 Task: Open a Black Tie Letter Template save the file as 'budget' Remove the following opetions from template: '1.	Type the sender company name_x000D_
2.	Type the sender company address_x000D_
3.	Type the recipient address_x000D_
4.	Type the closing_x000D_
5.	Type the sender title_x000D_
6.	Type the sender company name_x000D_
'Pick the date  '20 May, 2023' and type Salutation  Hello. Add body to the letter "I hope this letter finds you in good health and high spirits. I wanted to express my gratitude for your kind assistance during my recent visit. Your hospitality and warmth made my stay truly memorable. I look forward to returning the favor someday. Take care and stay well.". Insert watermark  'confidential 41'
Action: Mouse moved to (147, 133)
Screenshot: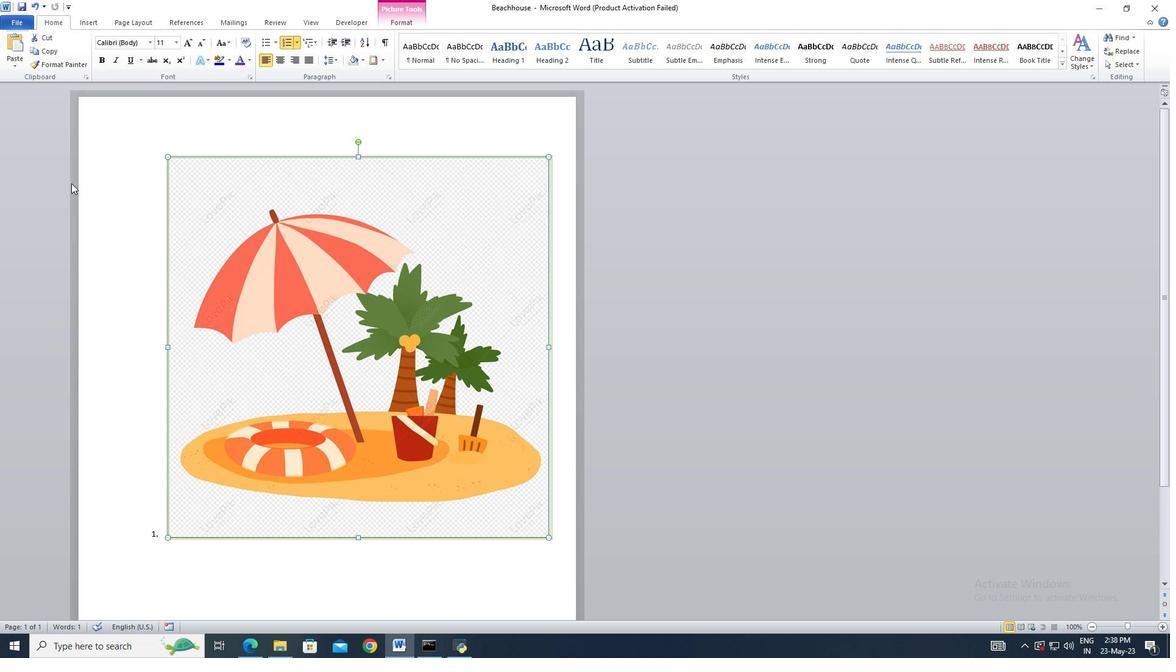 
Action: Mouse pressed left at (147, 133)
Screenshot: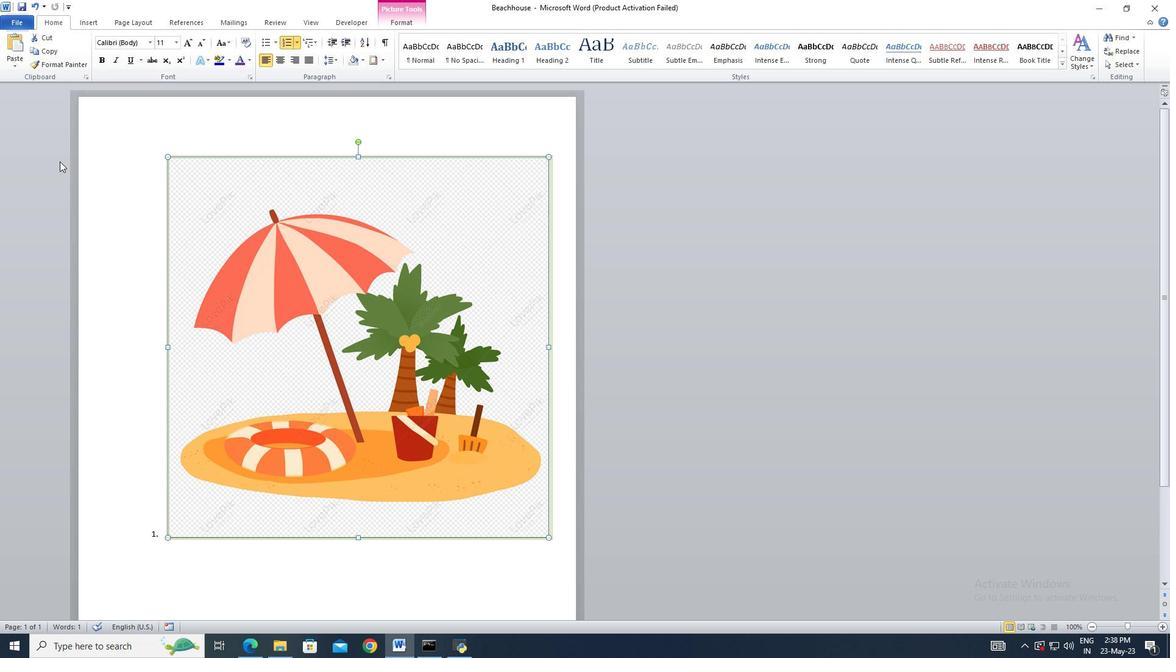 
Action: Mouse moved to (16, 23)
Screenshot: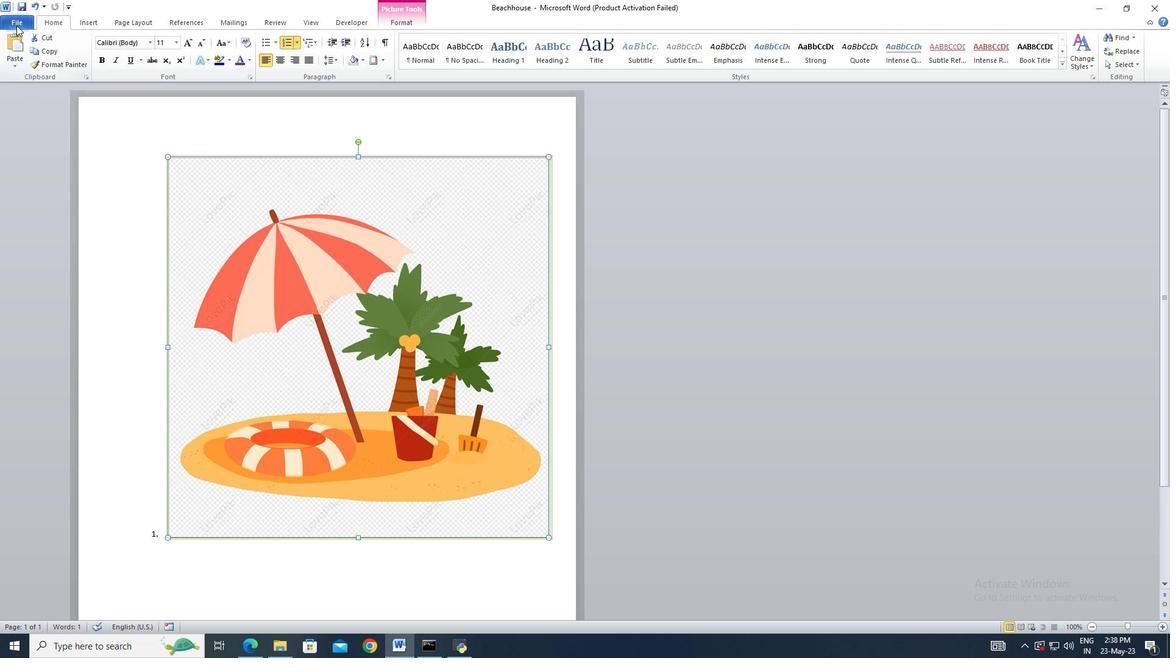 
Action: Mouse pressed left at (16, 23)
Screenshot: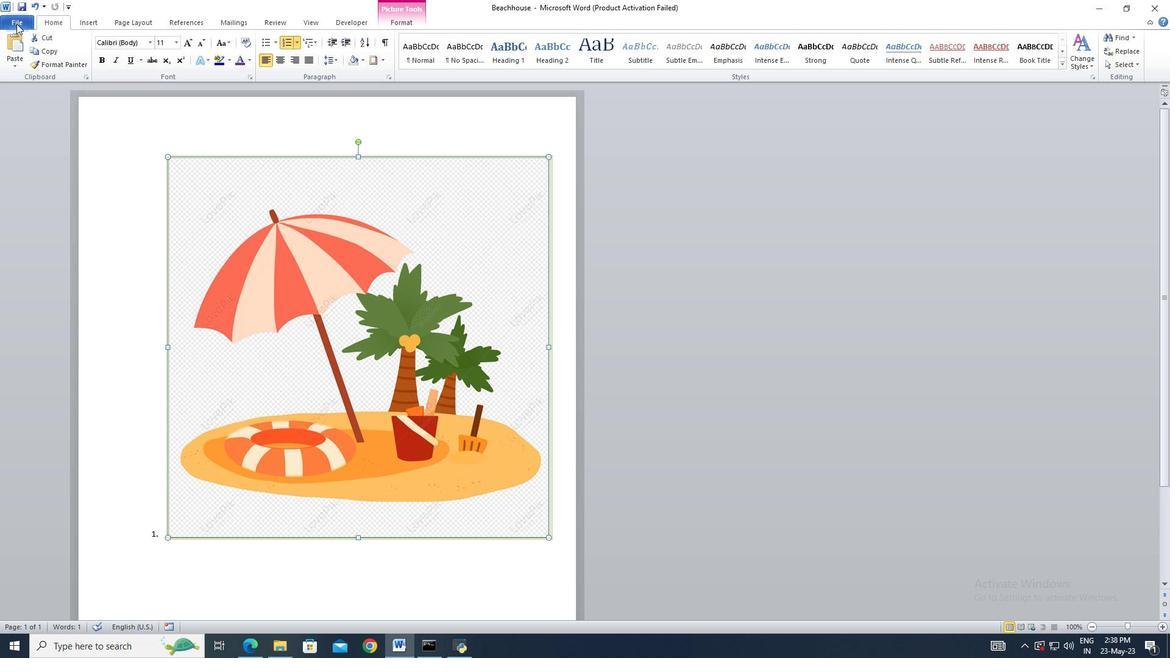 
Action: Mouse moved to (23, 154)
Screenshot: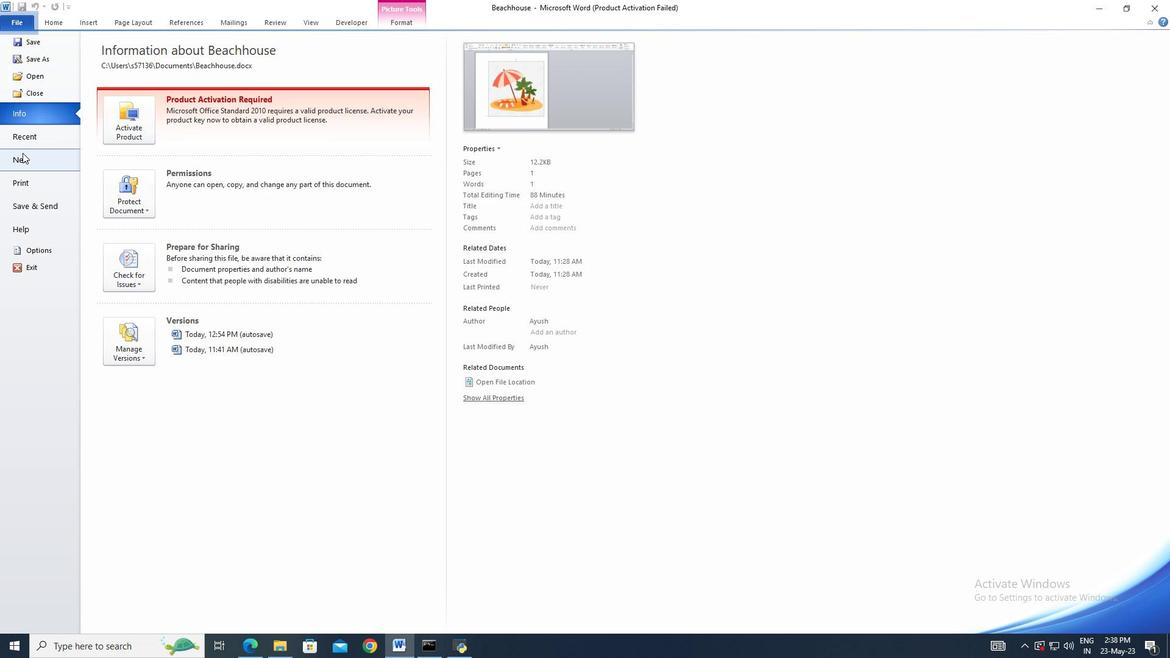 
Action: Mouse pressed left at (23, 154)
Screenshot: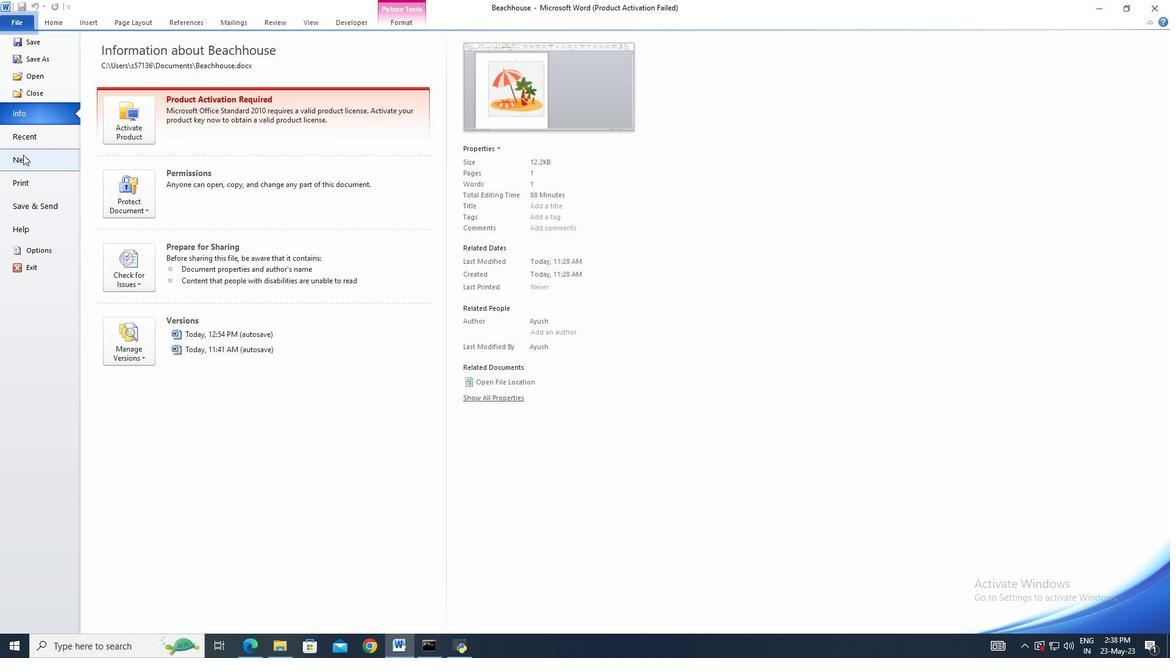 
Action: Mouse moved to (257, 130)
Screenshot: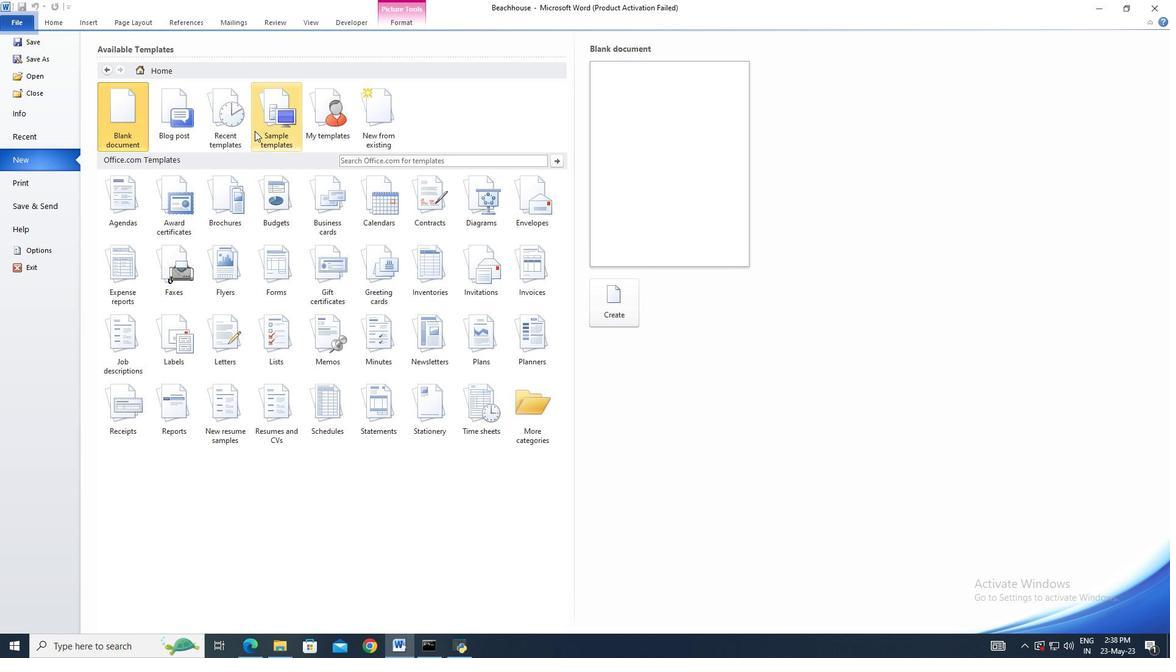 
Action: Mouse pressed left at (257, 130)
Screenshot: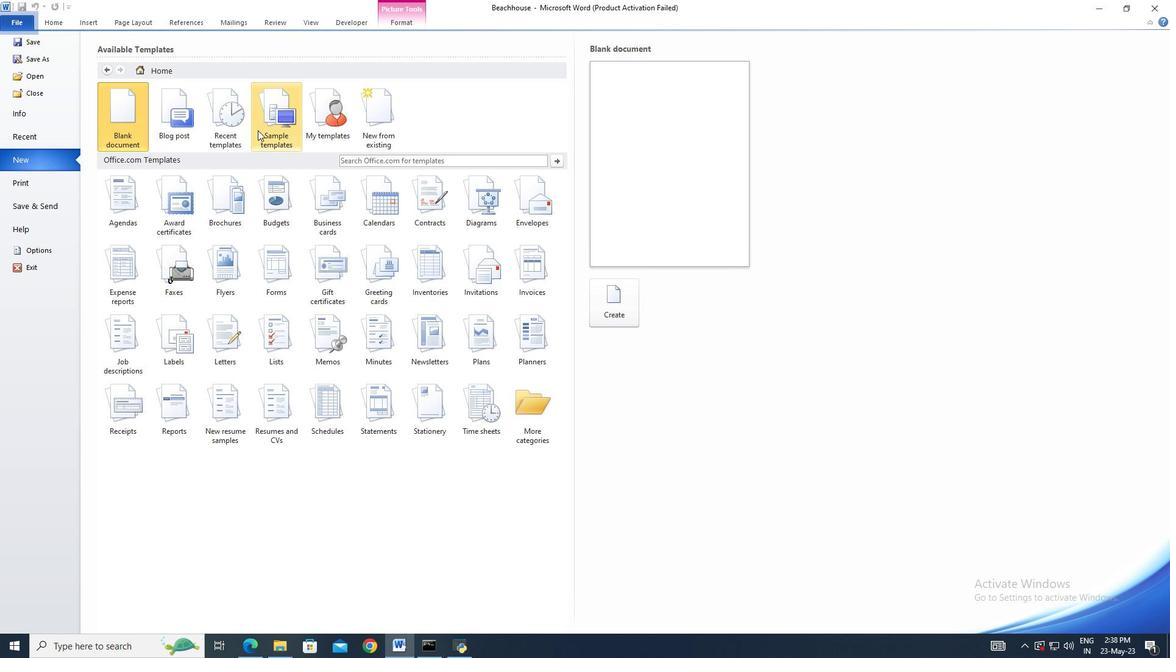 
Action: Mouse moved to (402, 252)
Screenshot: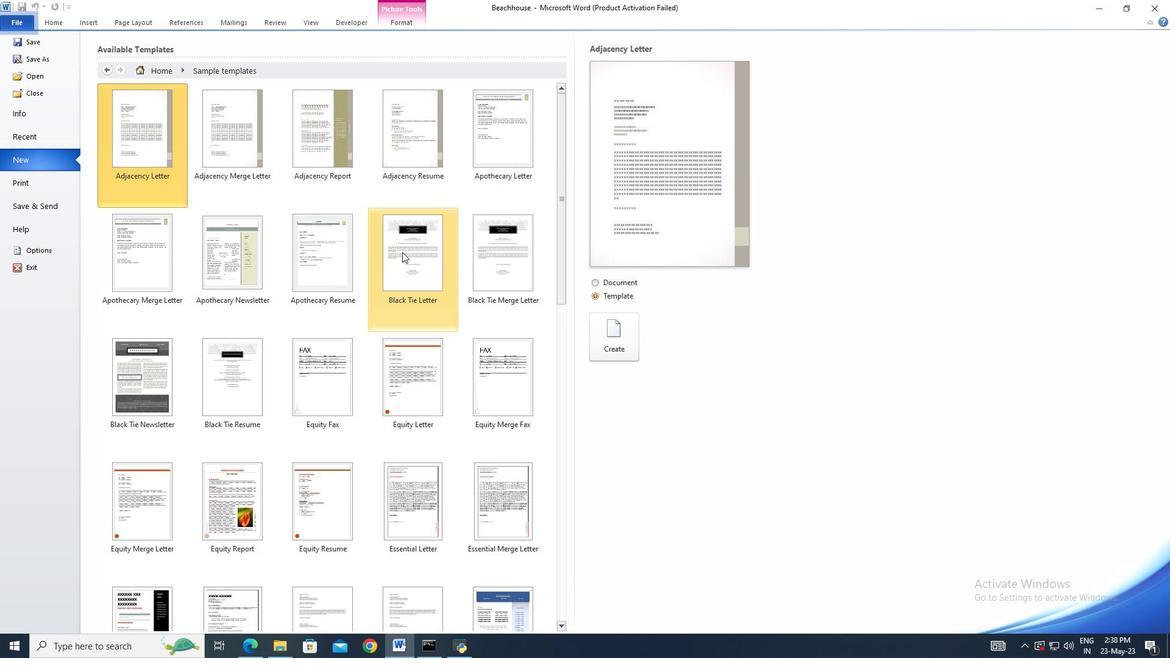 
Action: Mouse pressed left at (402, 252)
Screenshot: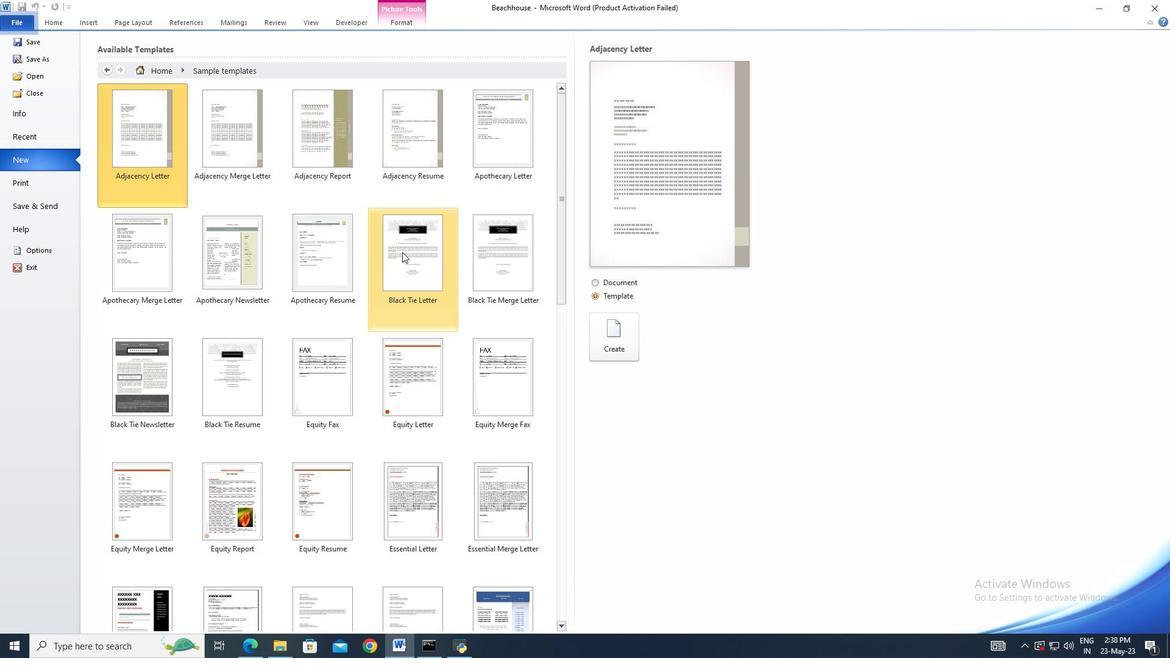 
Action: Mouse moved to (606, 324)
Screenshot: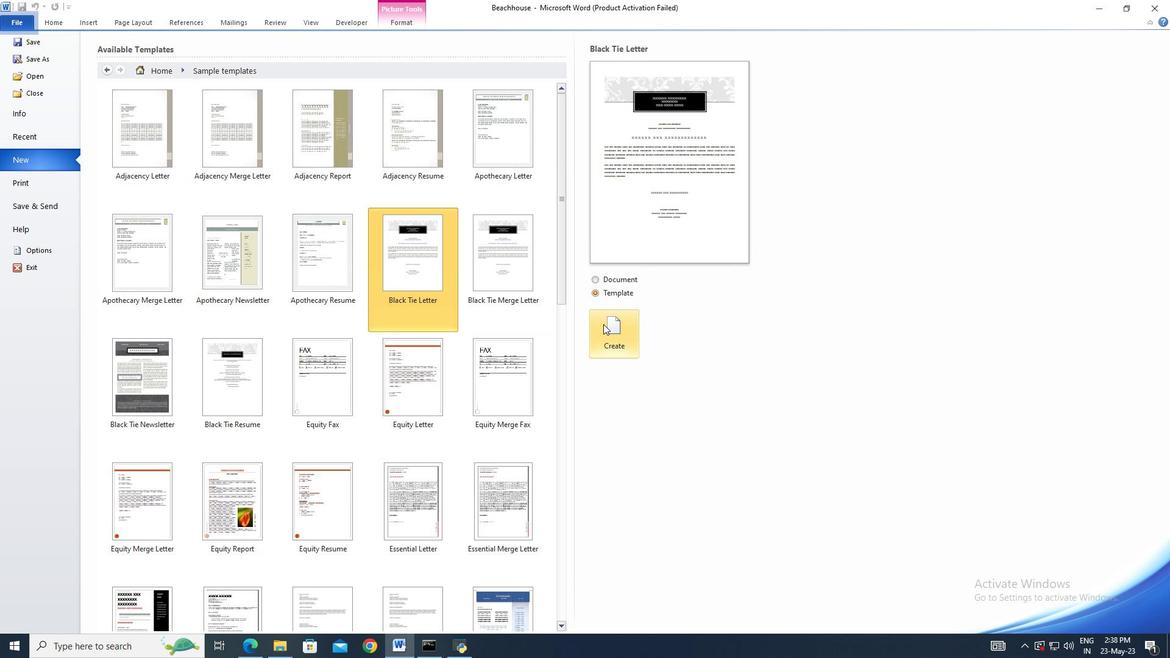 
Action: Mouse pressed left at (606, 324)
Screenshot: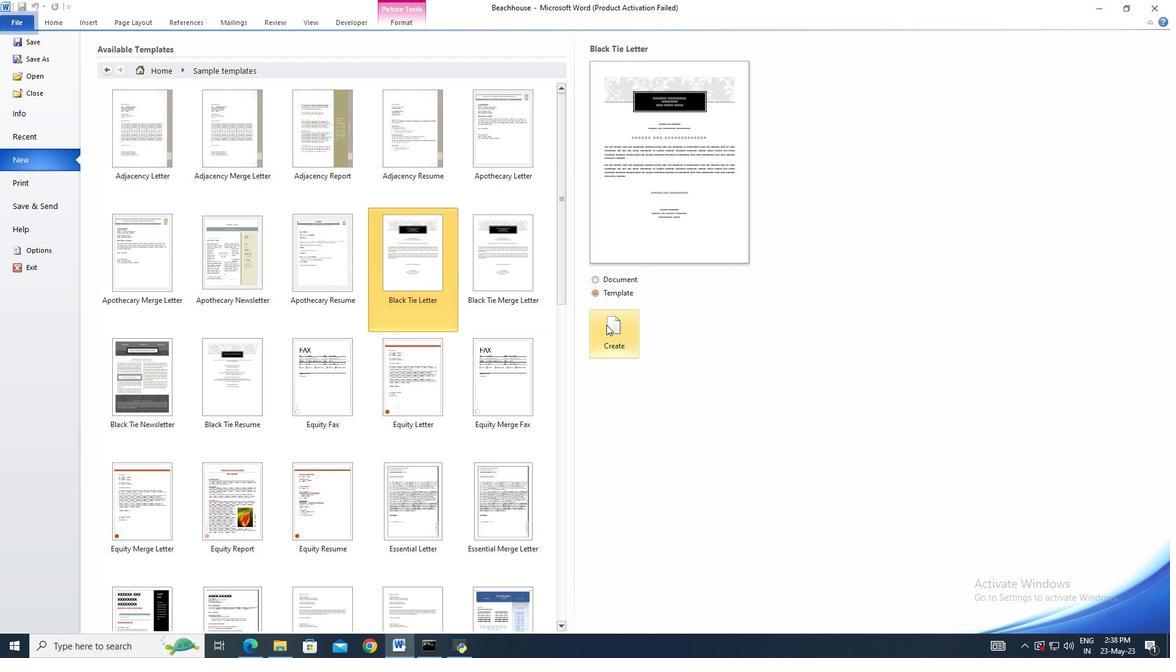 
Action: Mouse moved to (29, 21)
Screenshot: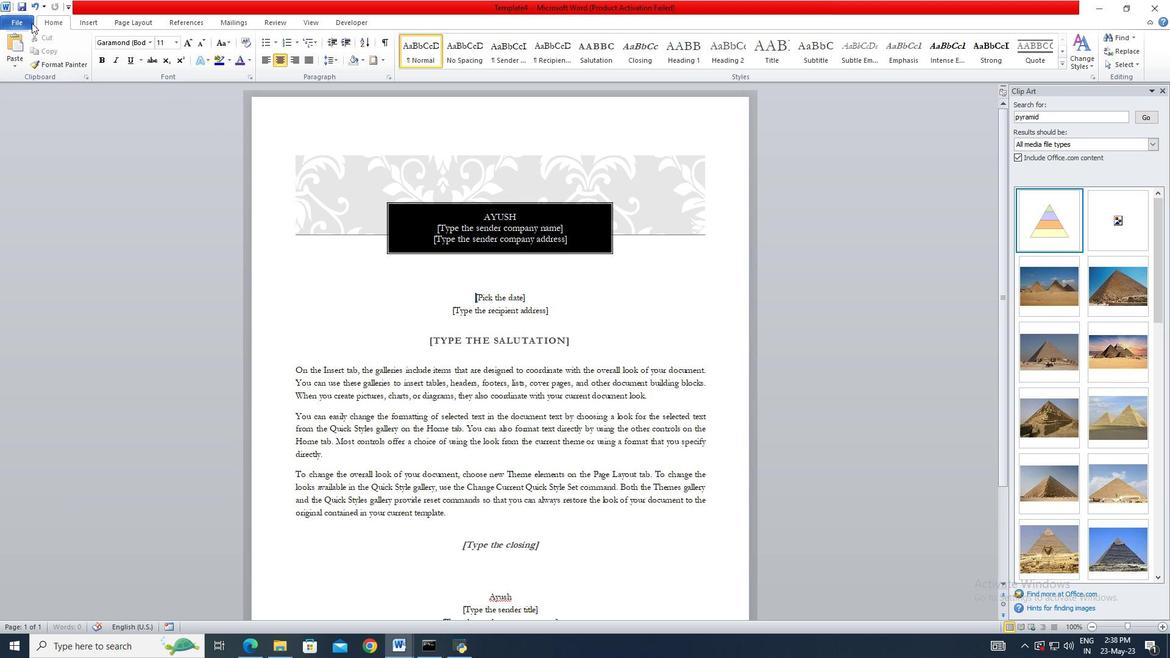 
Action: Mouse pressed left at (29, 21)
Screenshot: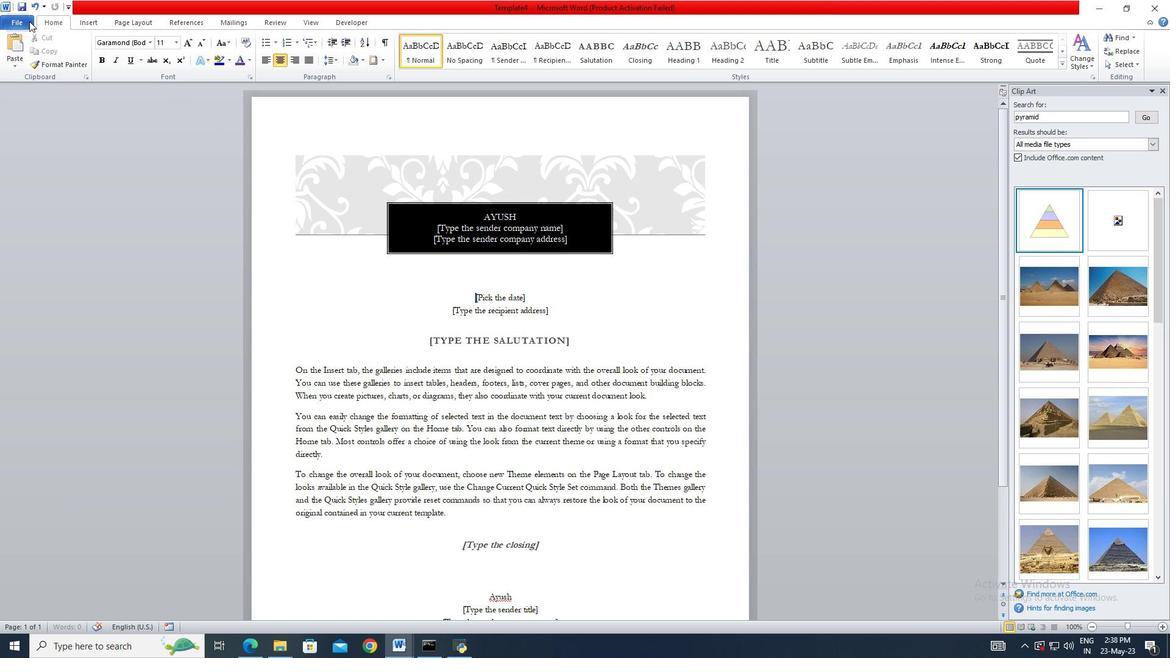 
Action: Mouse moved to (31, 62)
Screenshot: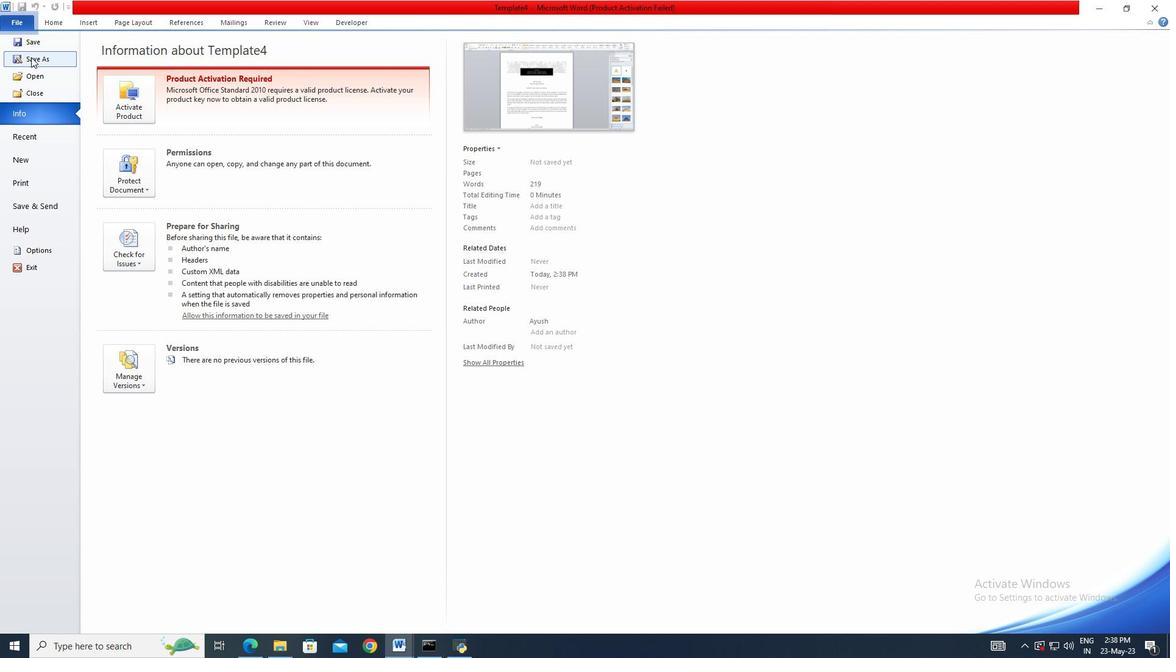 
Action: Mouse pressed left at (31, 62)
Screenshot: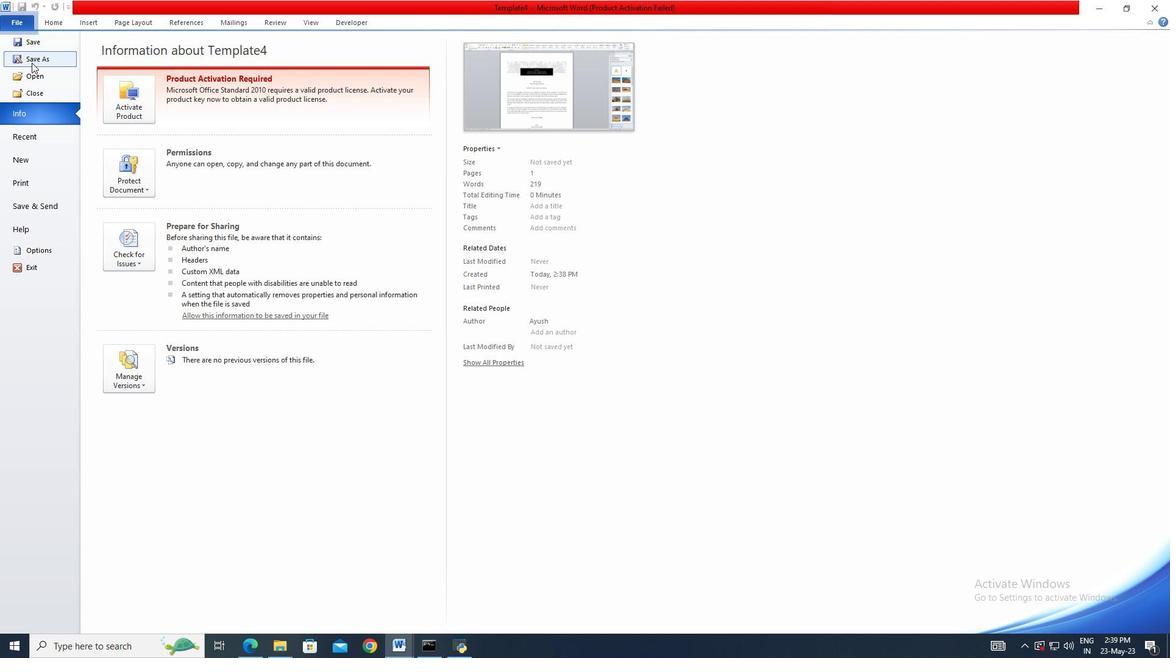 
Action: Key pressed budget
Screenshot: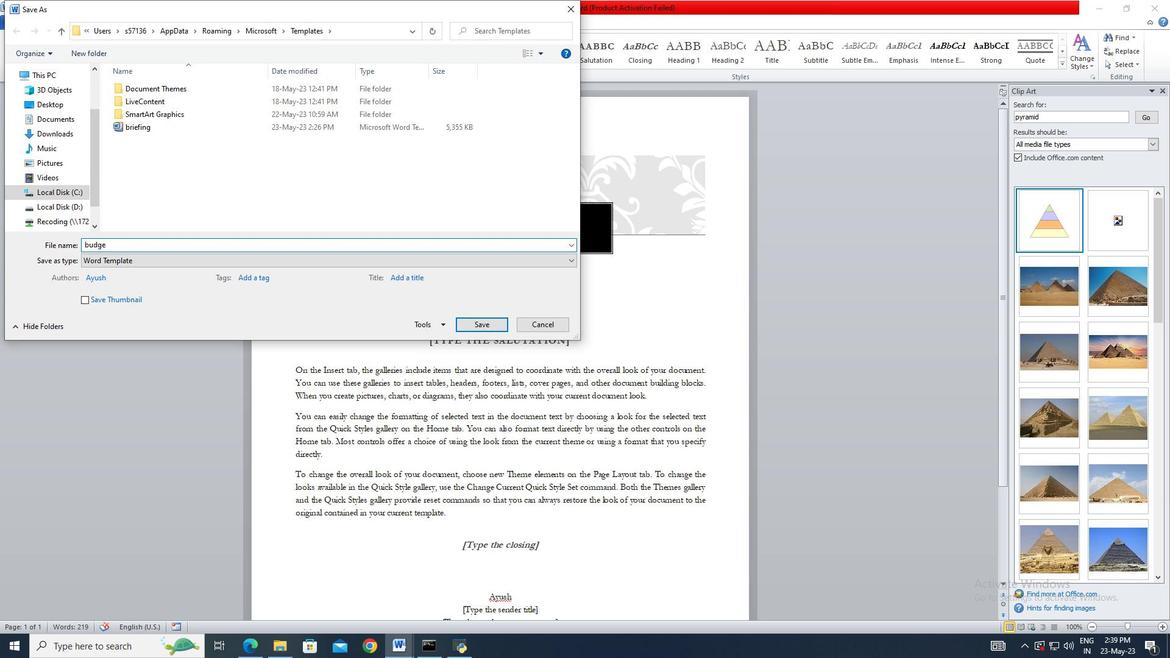 
Action: Mouse moved to (468, 324)
Screenshot: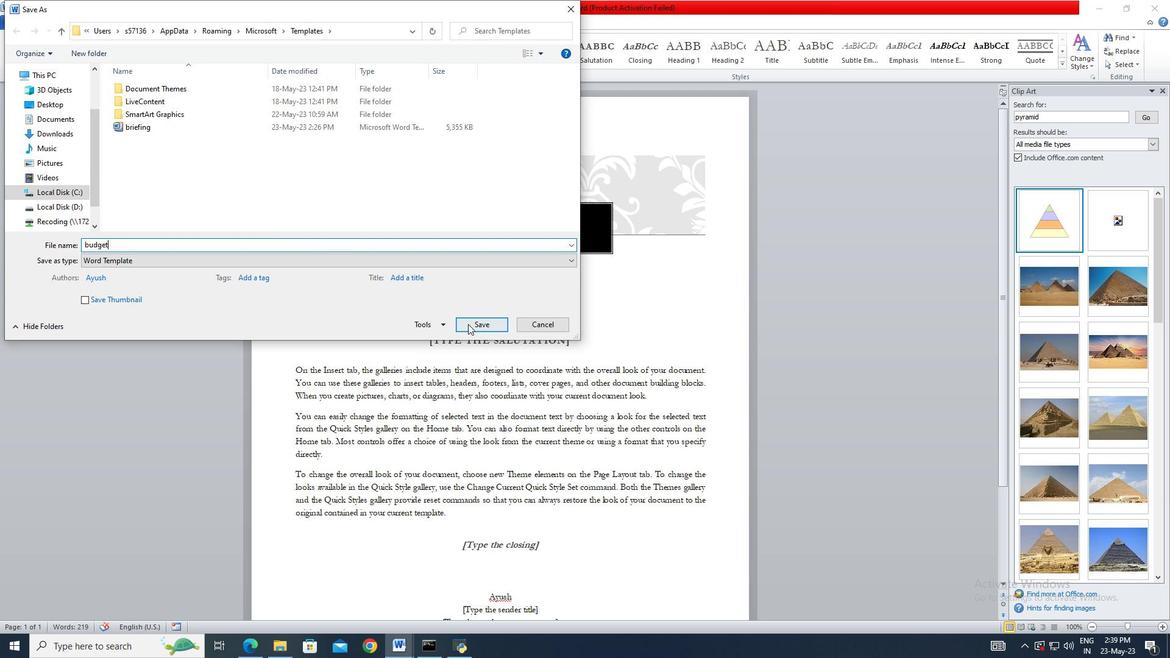 
Action: Mouse pressed left at (468, 324)
Screenshot: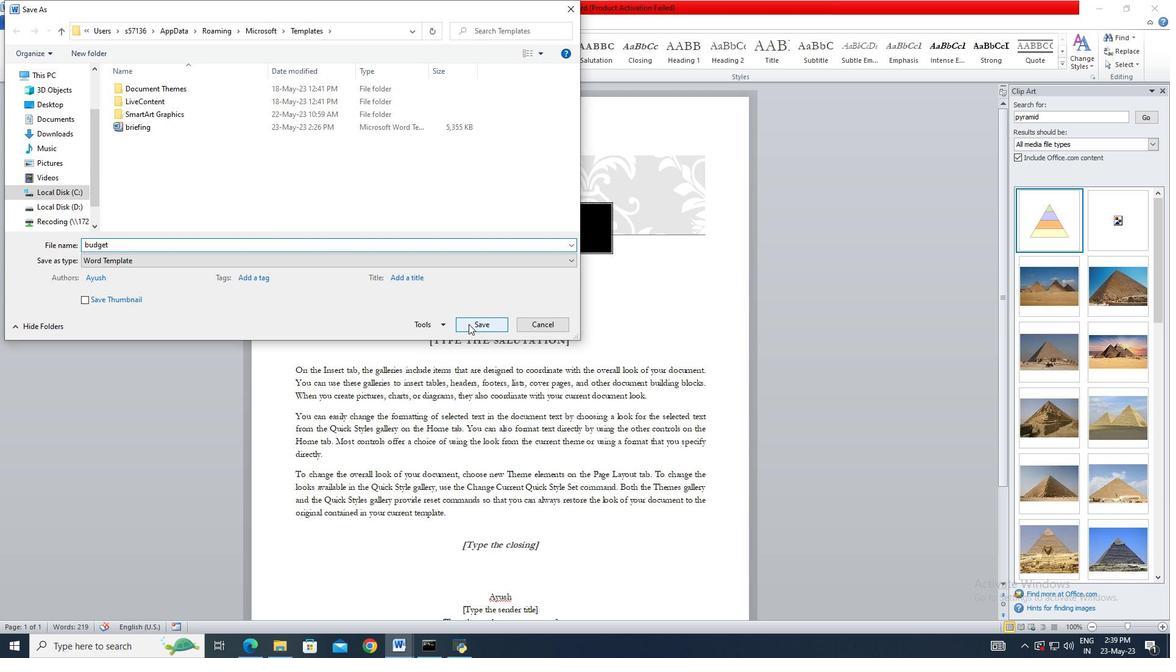 
Action: Mouse moved to (563, 230)
Screenshot: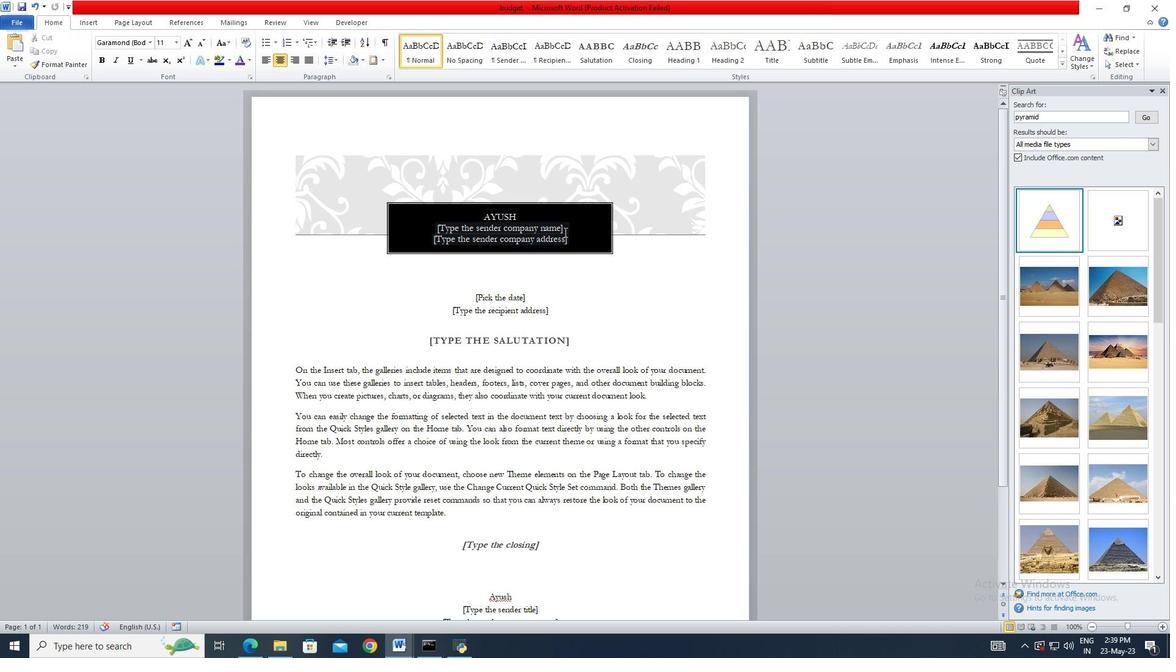 
Action: Mouse pressed left at (563, 230)
Screenshot: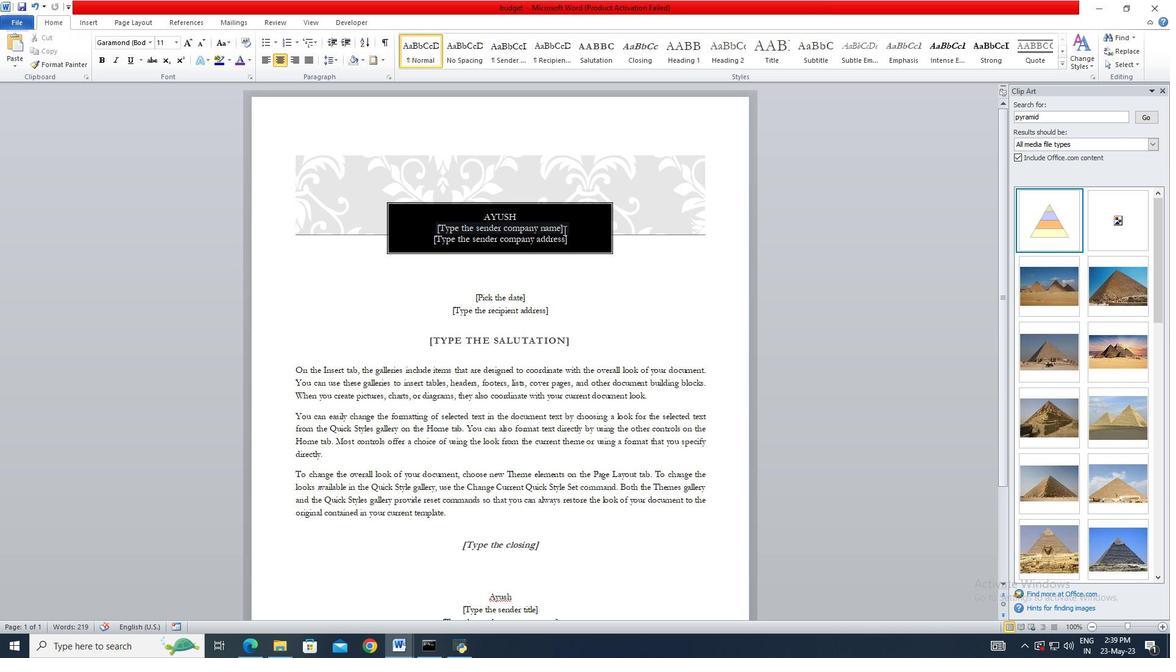 
Action: Key pressed <Key.backspace><Key.delete>
Screenshot: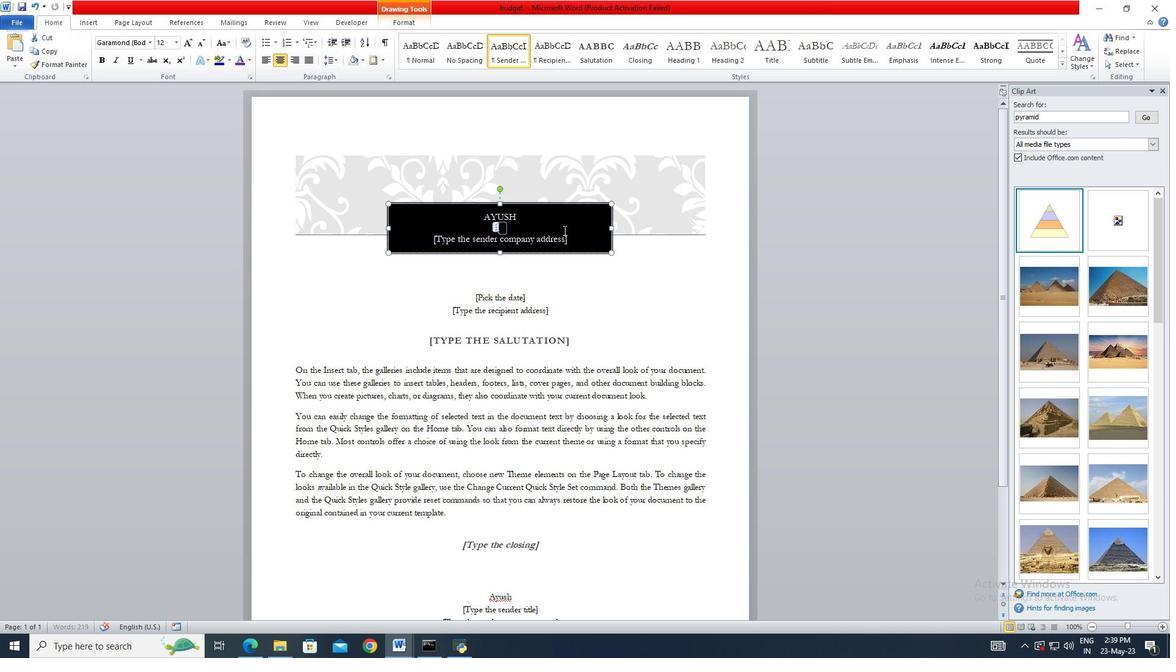 
Action: Mouse moved to (571, 235)
Screenshot: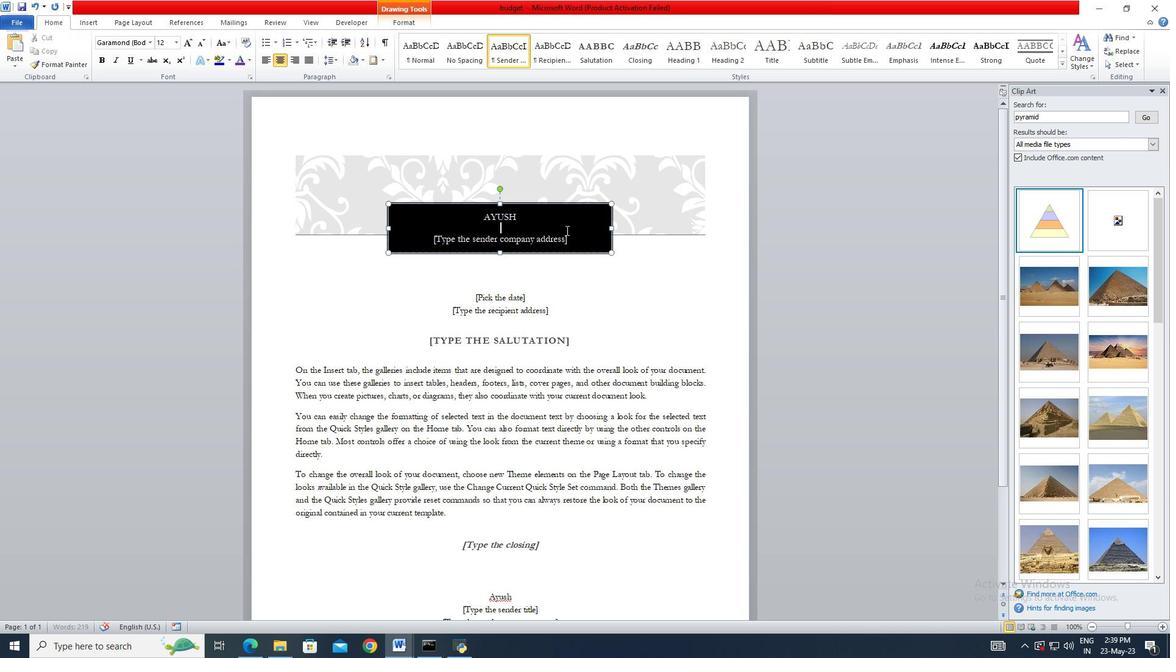 
Action: Mouse pressed left at (571, 235)
Screenshot: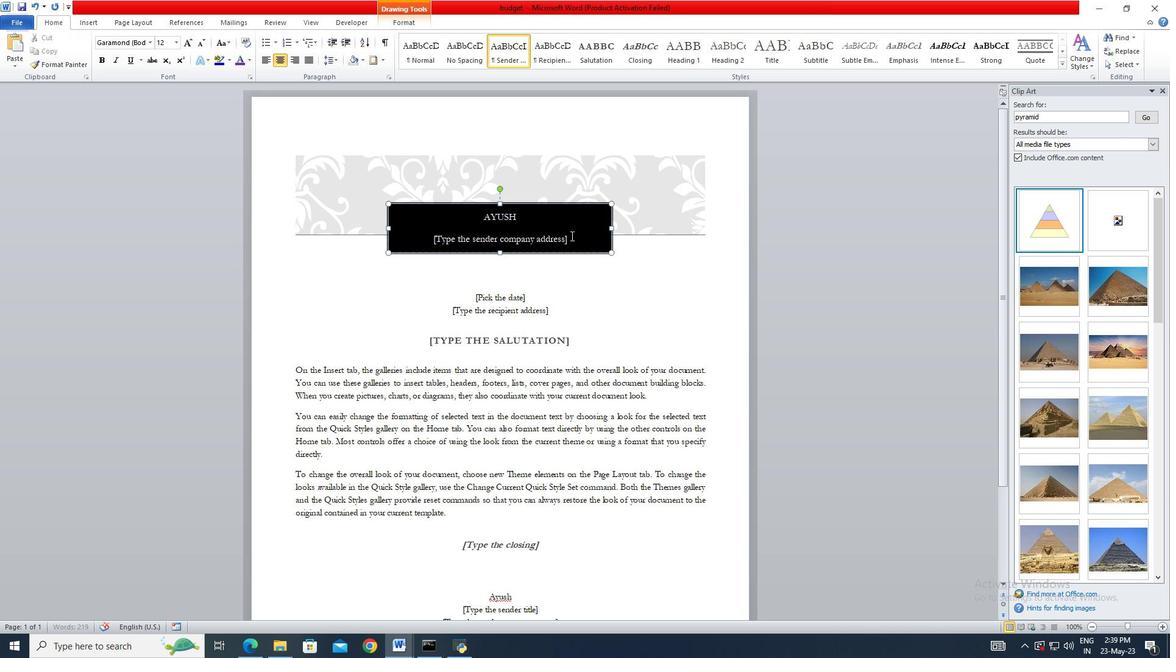 
Action: Mouse moved to (566, 236)
Screenshot: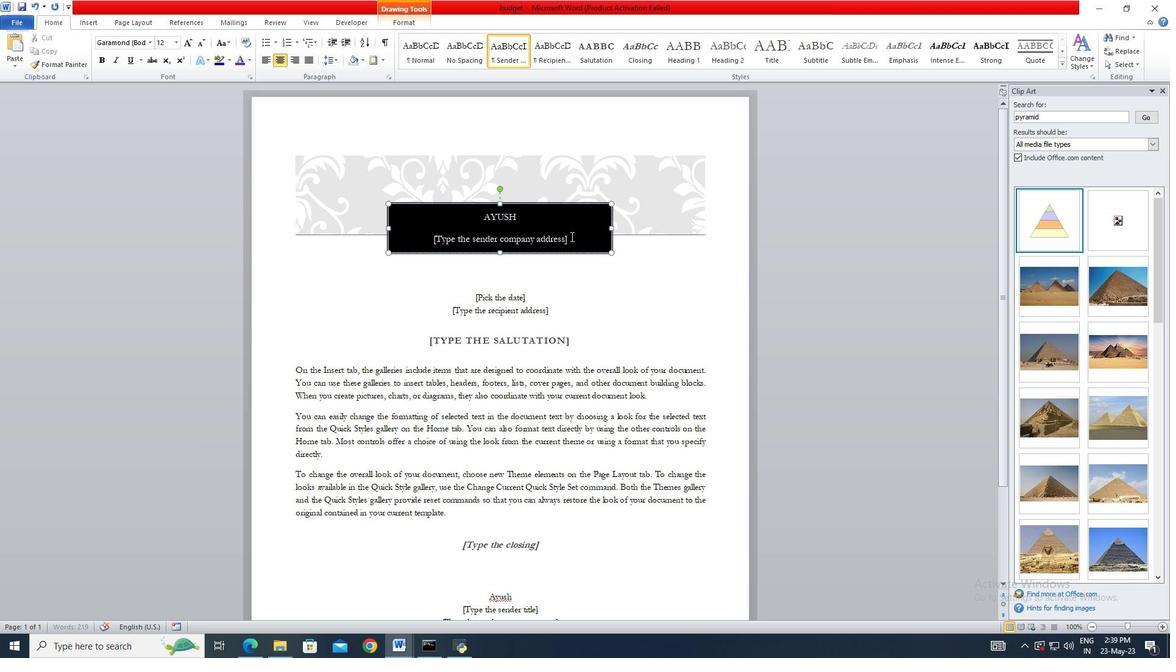 
Action: Mouse pressed left at (566, 236)
Screenshot: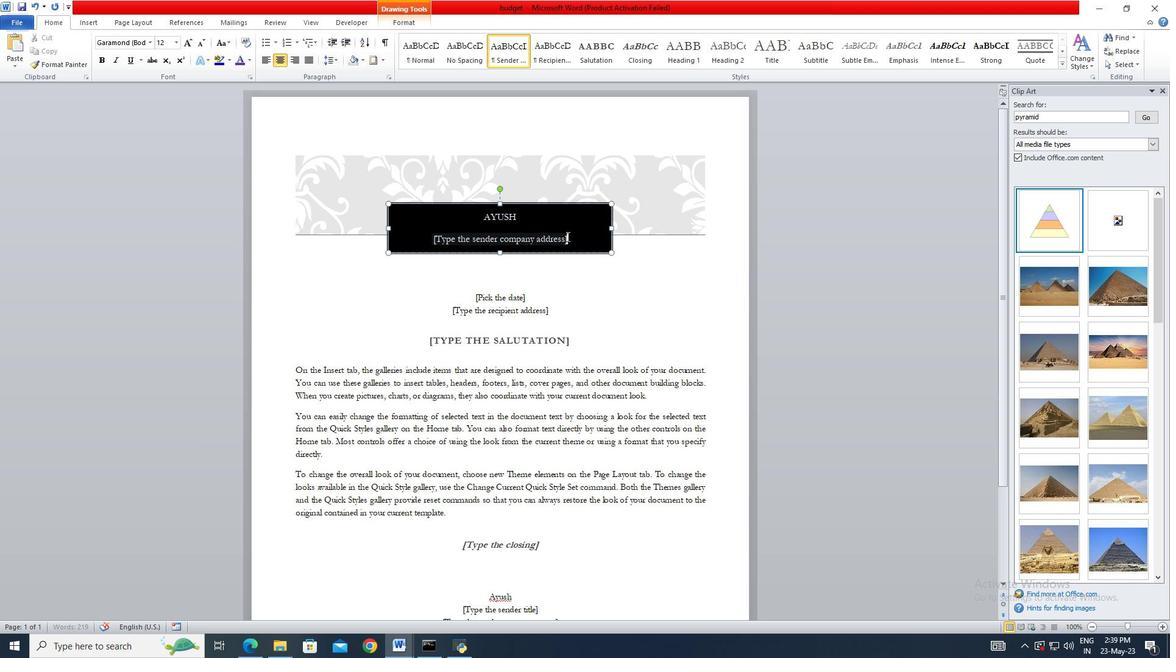 
Action: Mouse moved to (564, 237)
Screenshot: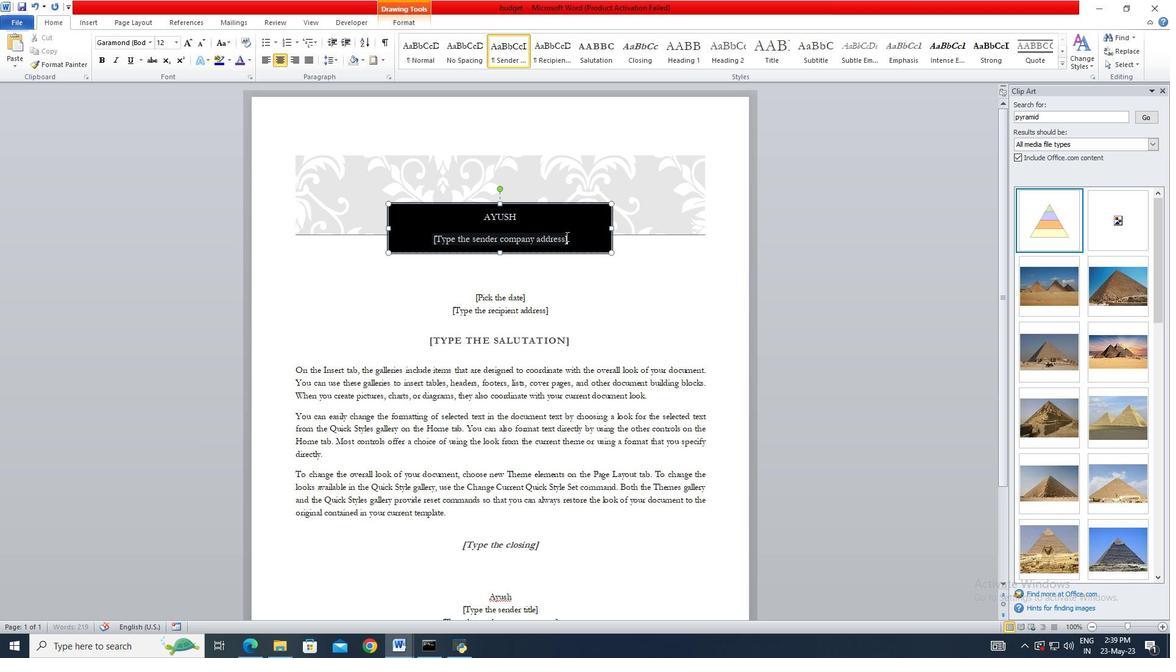 
Action: Mouse pressed left at (564, 237)
Screenshot: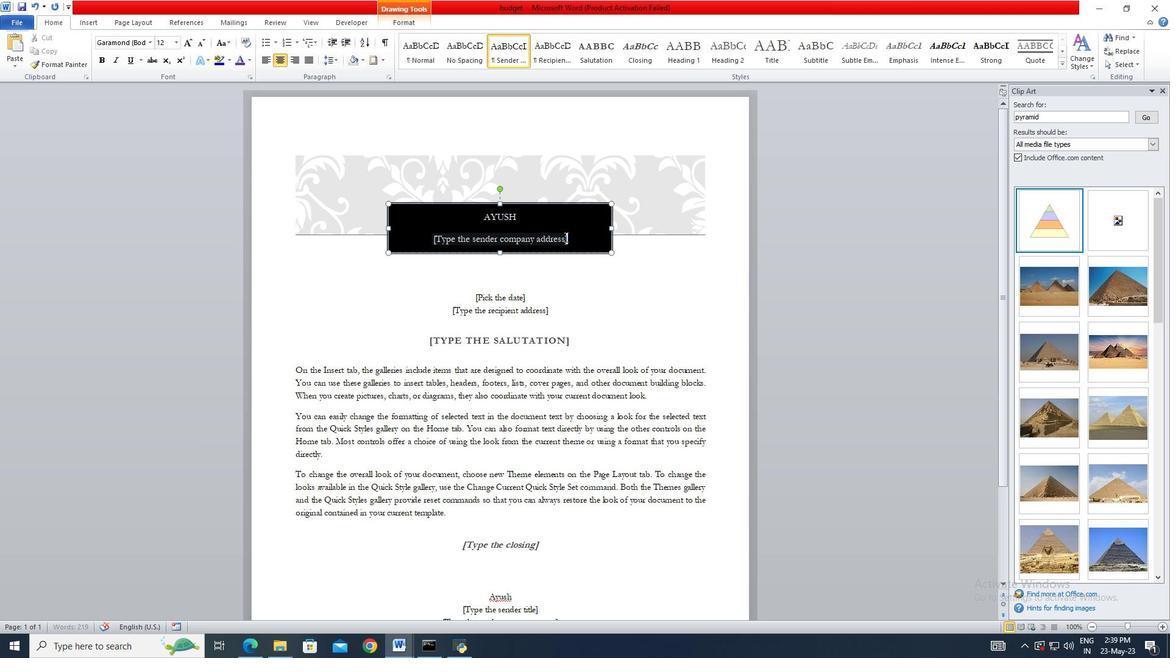 
Action: Key pressed <Key.delete>
Screenshot: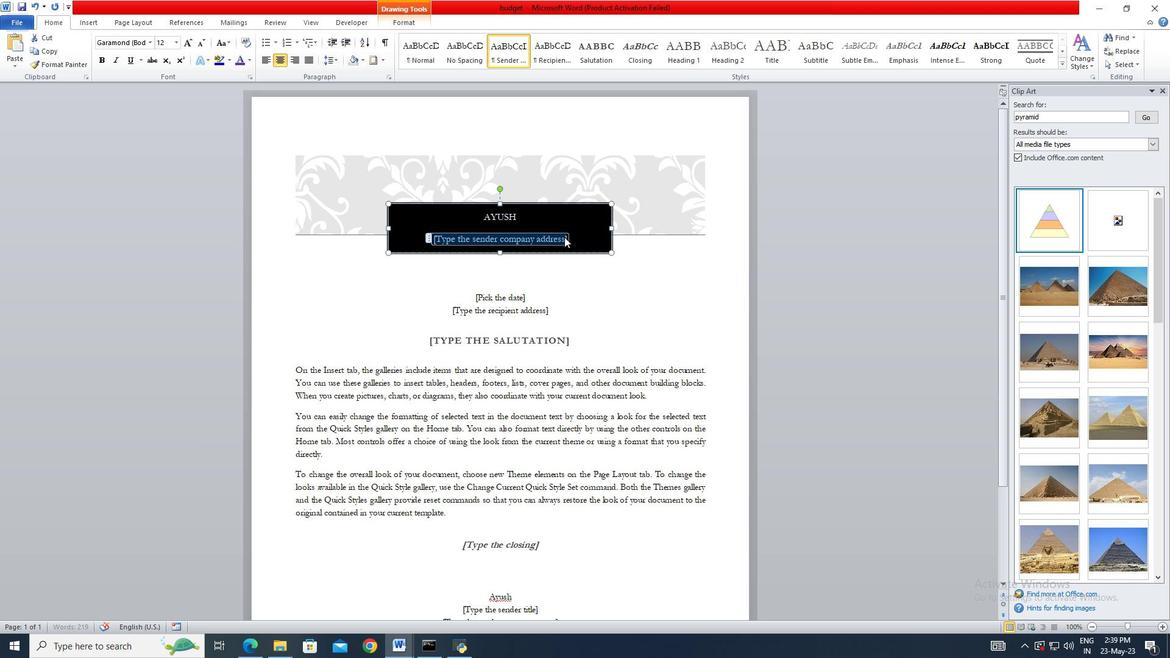
Action: Mouse moved to (567, 309)
Screenshot: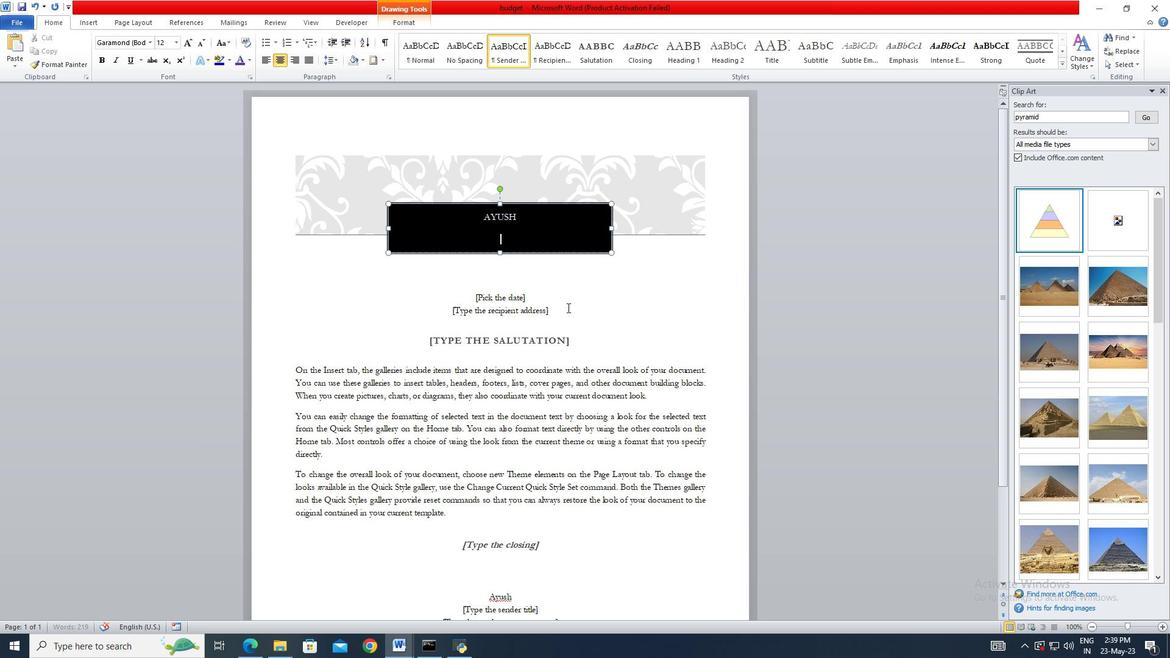 
Action: Mouse pressed left at (567, 309)
Screenshot: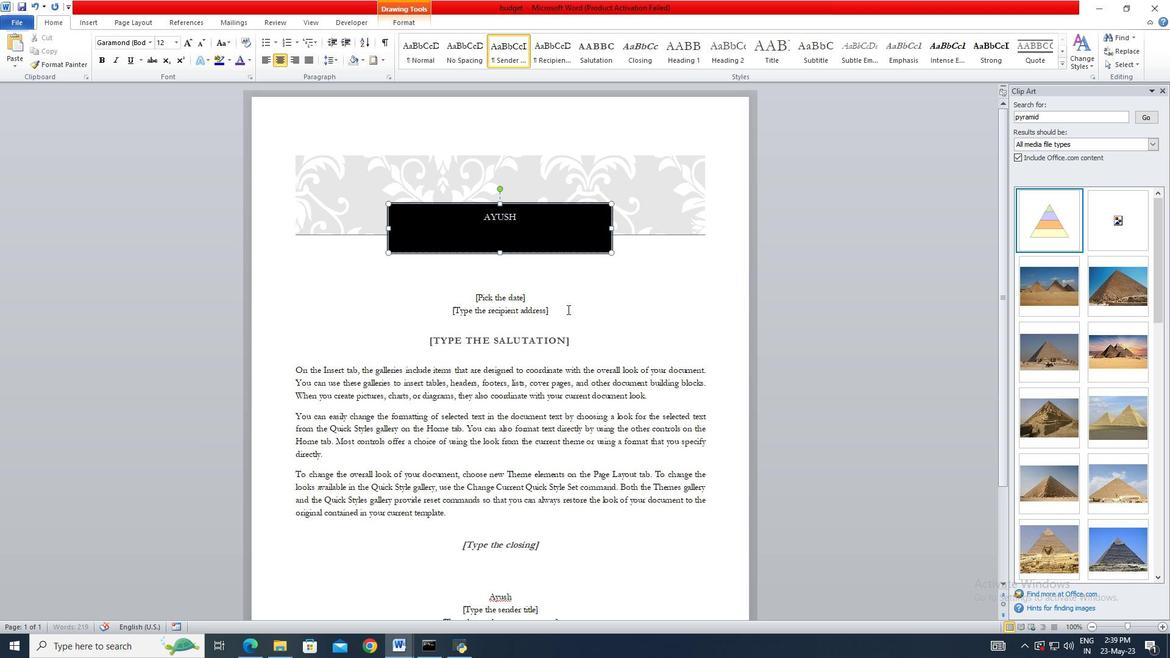 
Action: Mouse moved to (540, 310)
Screenshot: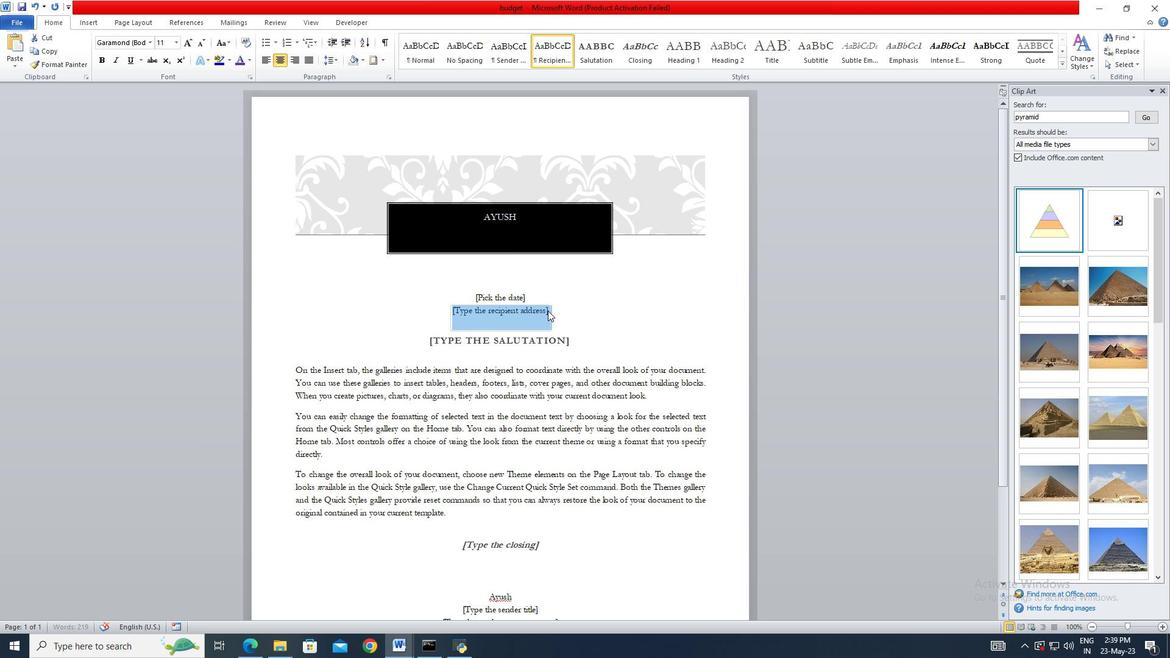 
Action: Mouse pressed left at (540, 310)
Screenshot: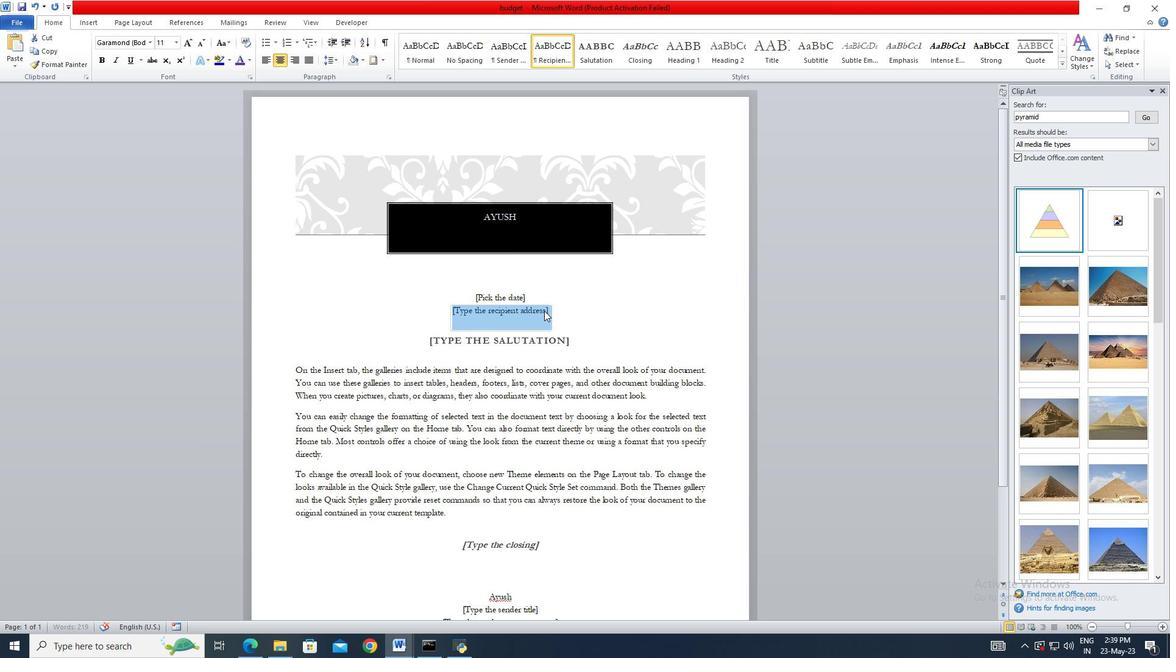 
Action: Key pressed <Key.delete>
Screenshot: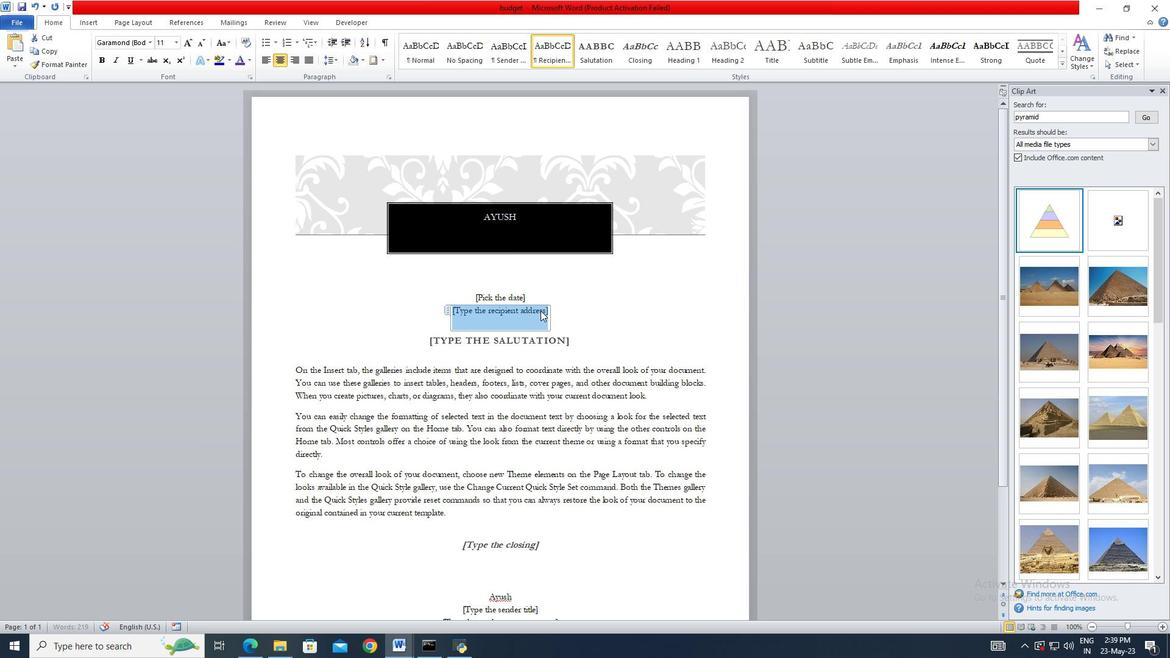 
Action: Mouse moved to (539, 382)
Screenshot: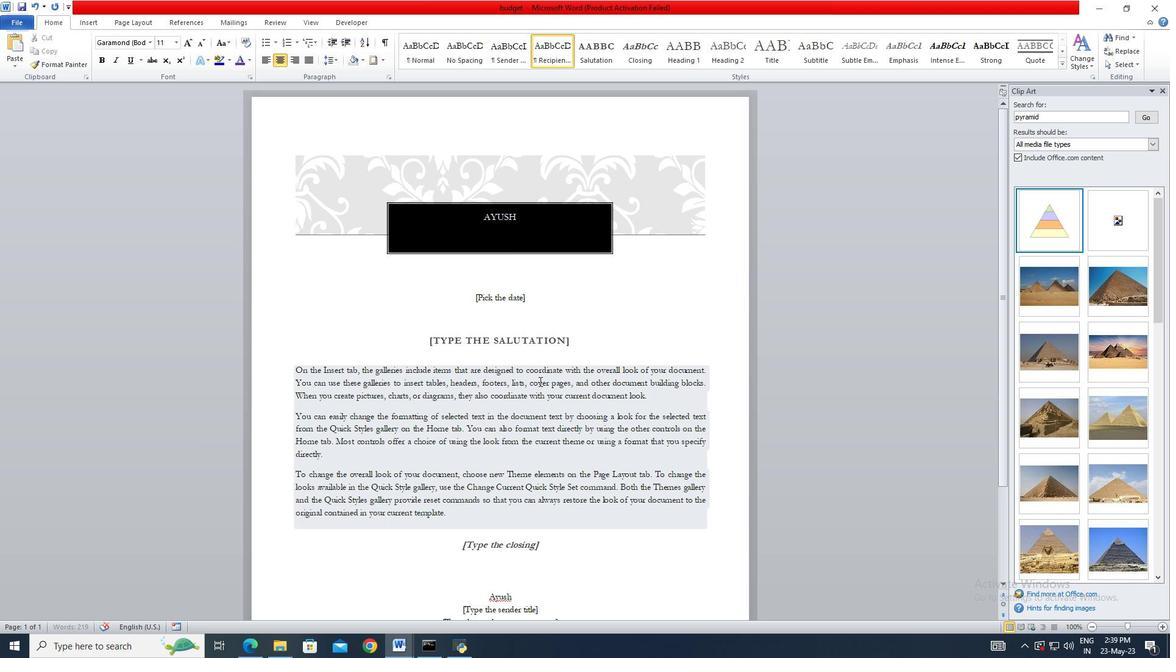 
Action: Mouse scrolled (539, 382) with delta (0, 0)
Screenshot: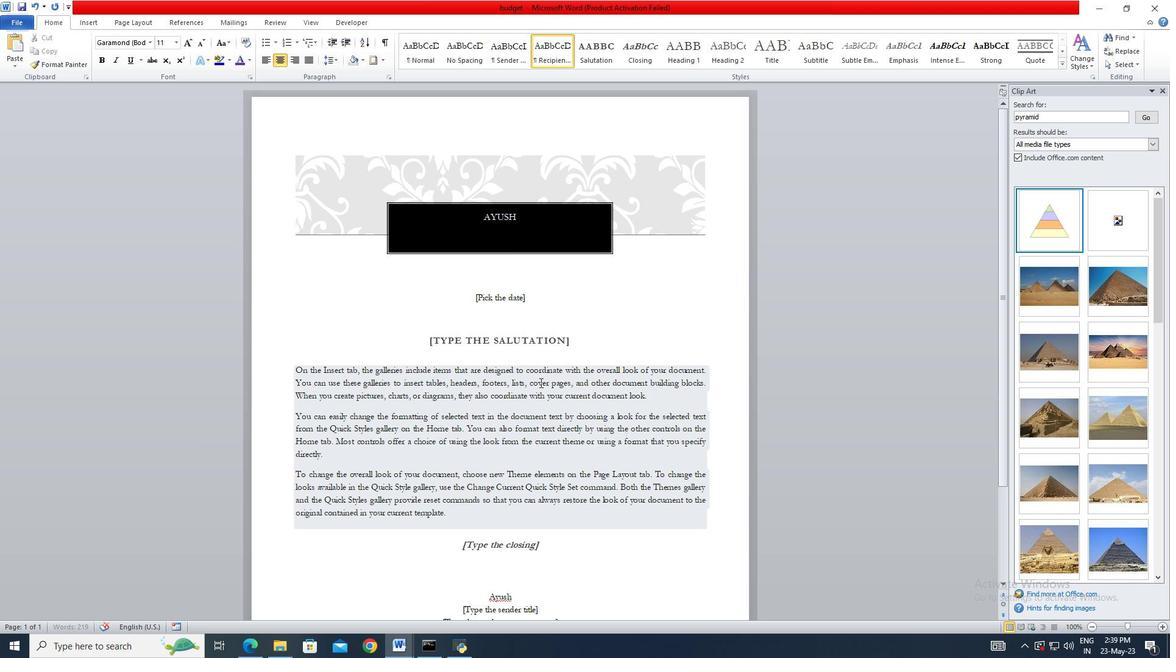 
Action: Mouse scrolled (539, 382) with delta (0, 0)
Screenshot: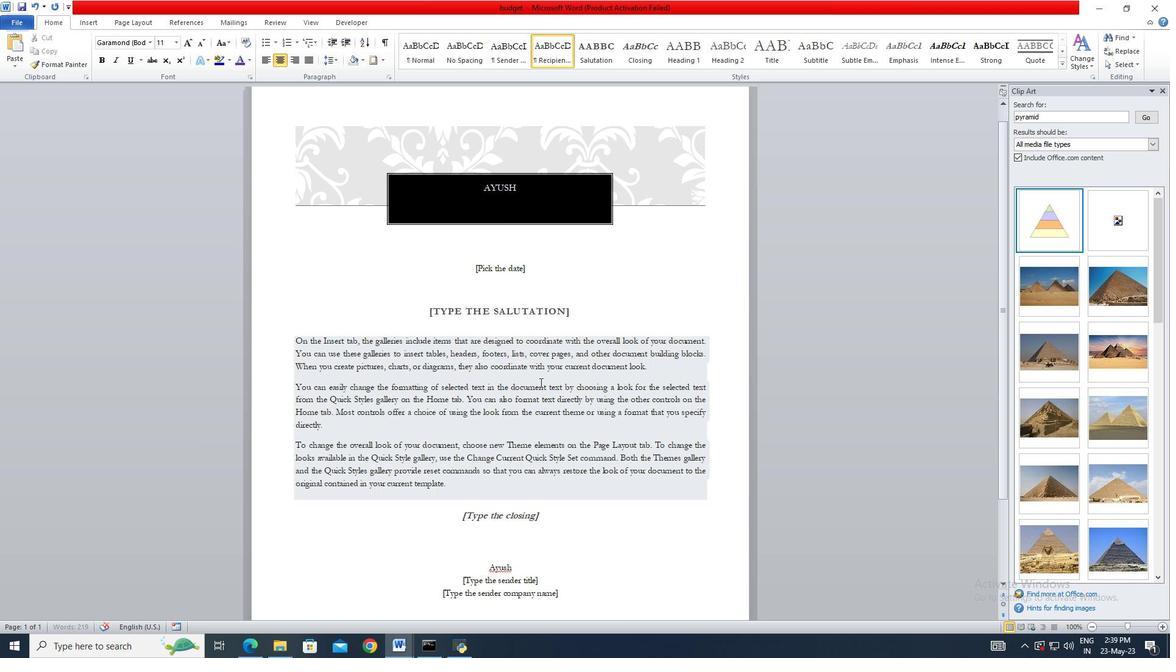 
Action: Mouse moved to (536, 482)
Screenshot: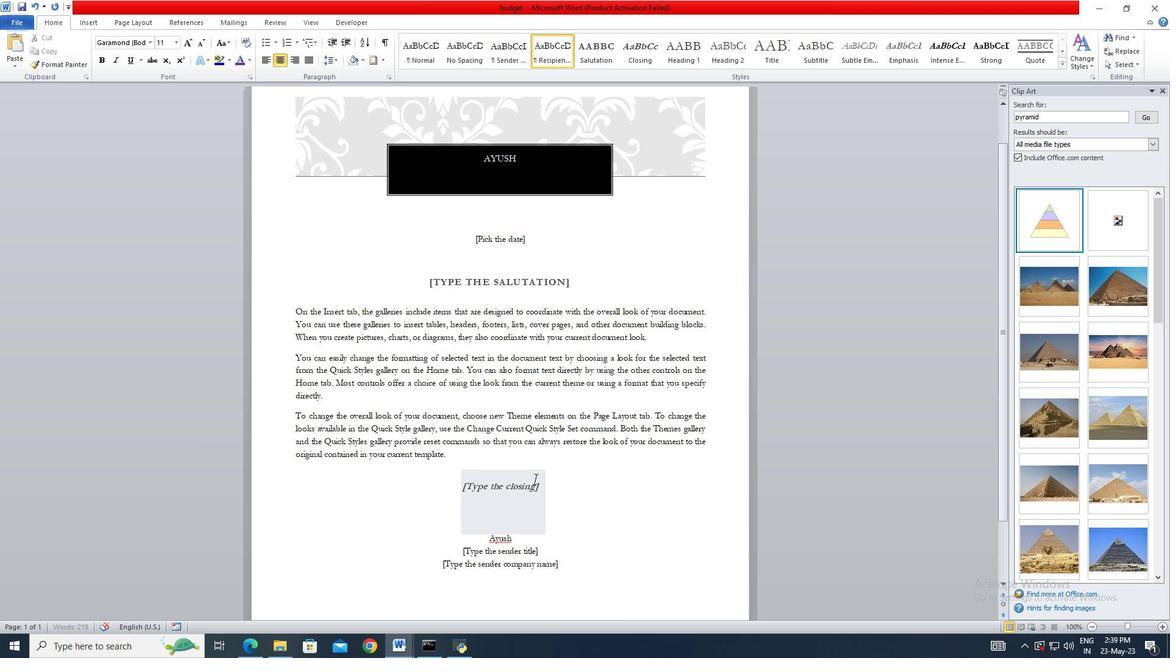 
Action: Mouse pressed left at (536, 482)
Screenshot: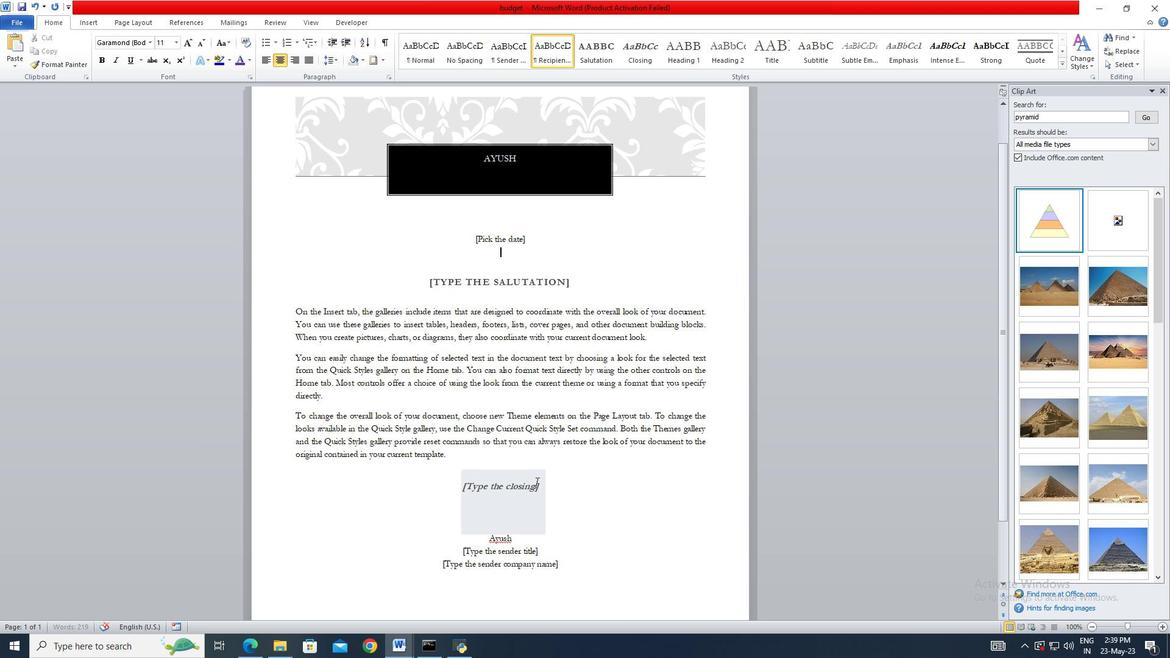 
Action: Mouse moved to (536, 482)
Screenshot: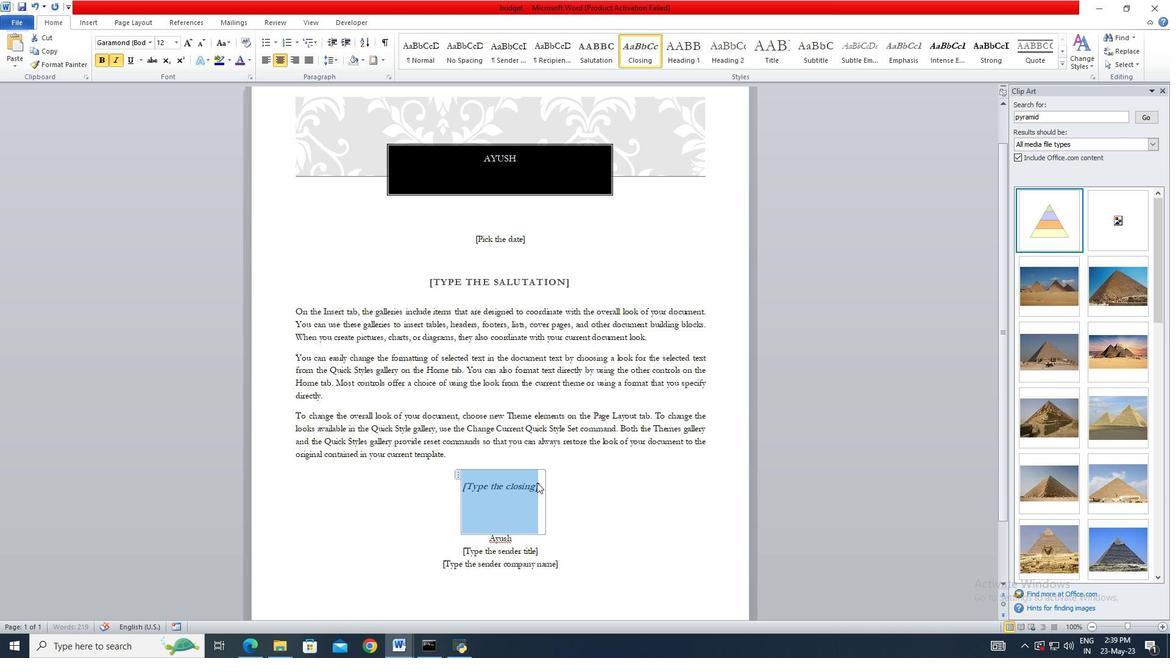 
Action: Key pressed <Key.delete>
Screenshot: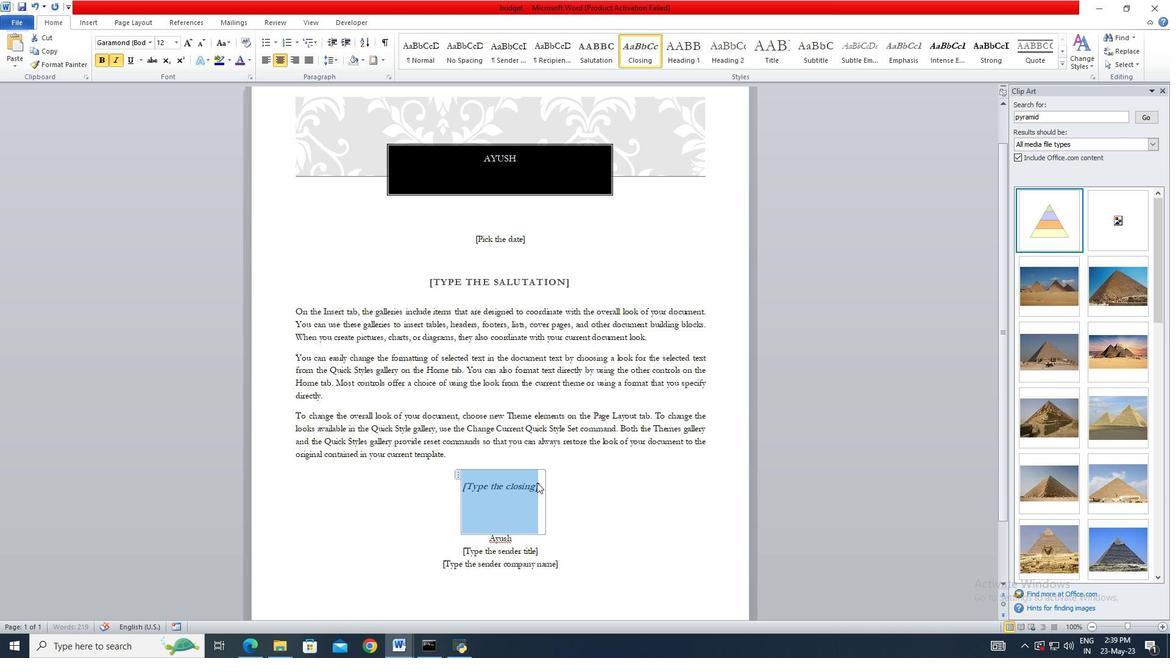 
Action: Mouse moved to (536, 554)
Screenshot: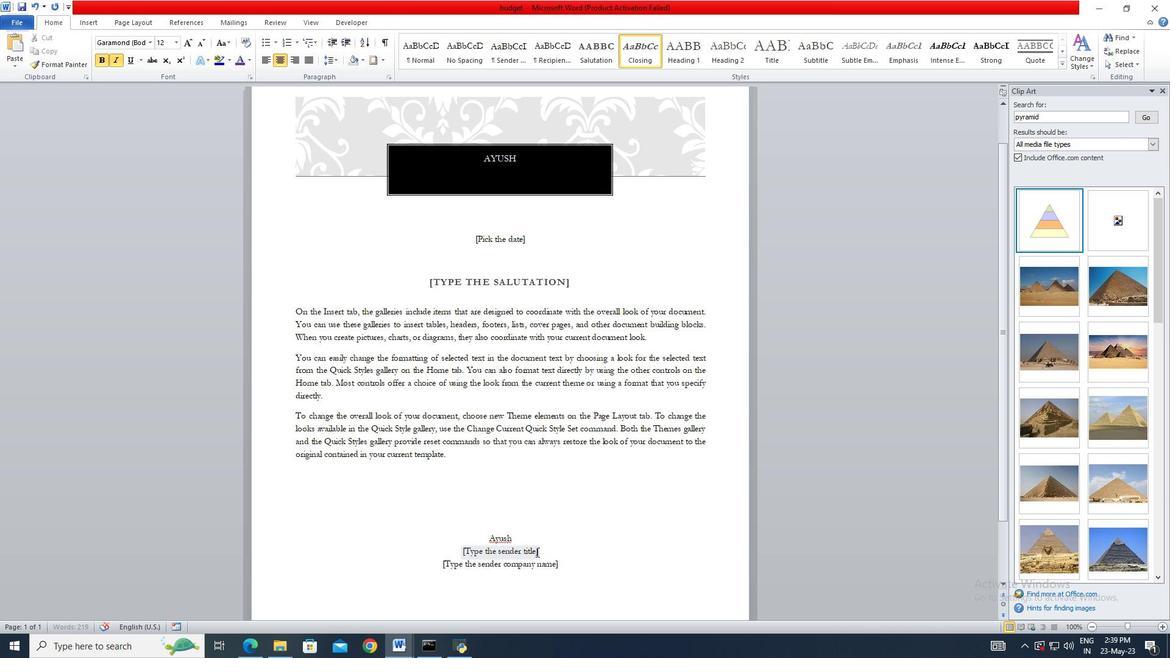 
Action: Mouse pressed left at (536, 554)
Screenshot: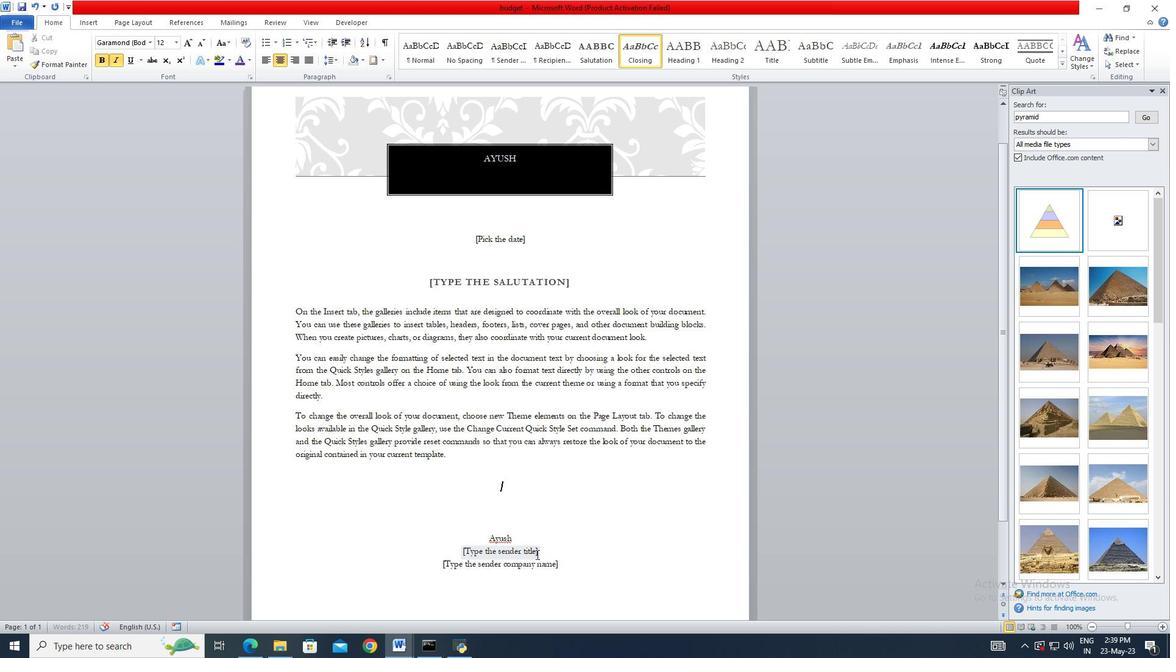 
Action: Key pressed <Key.delete>
Screenshot: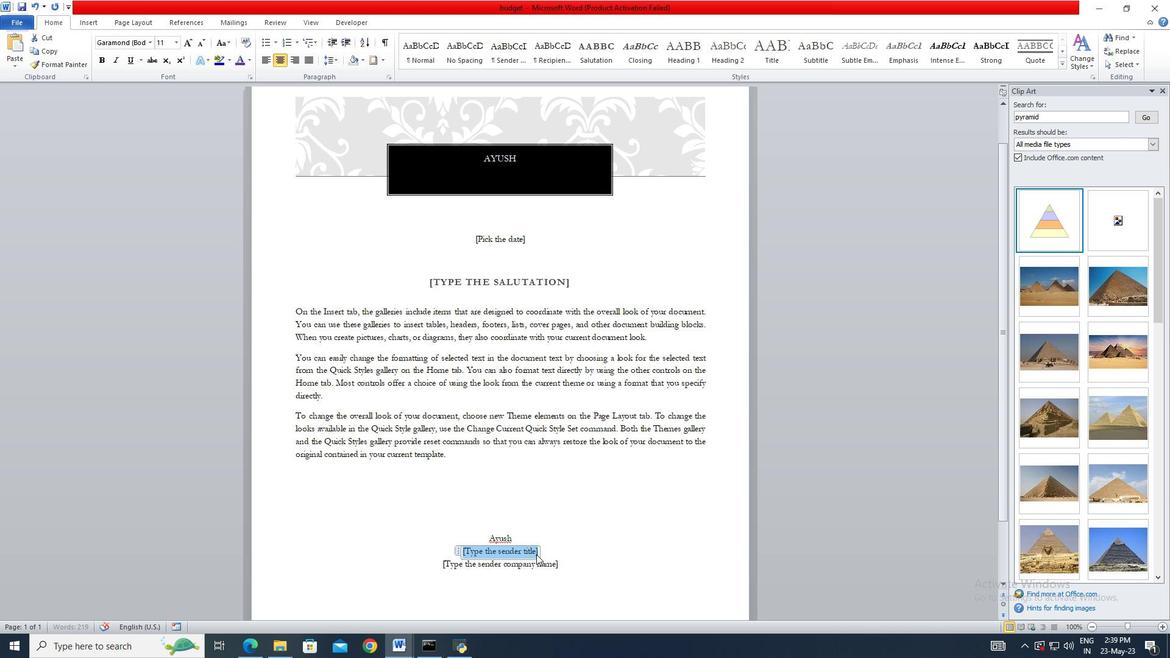 
Action: Mouse moved to (536, 561)
Screenshot: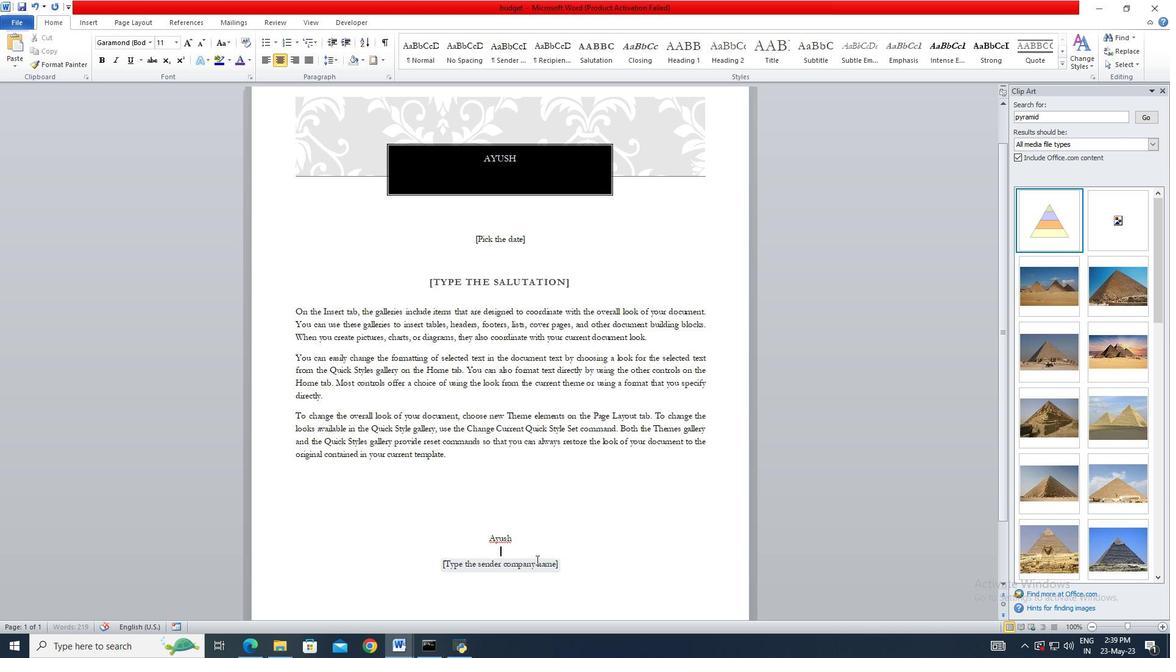 
Action: Mouse pressed left at (536, 561)
Screenshot: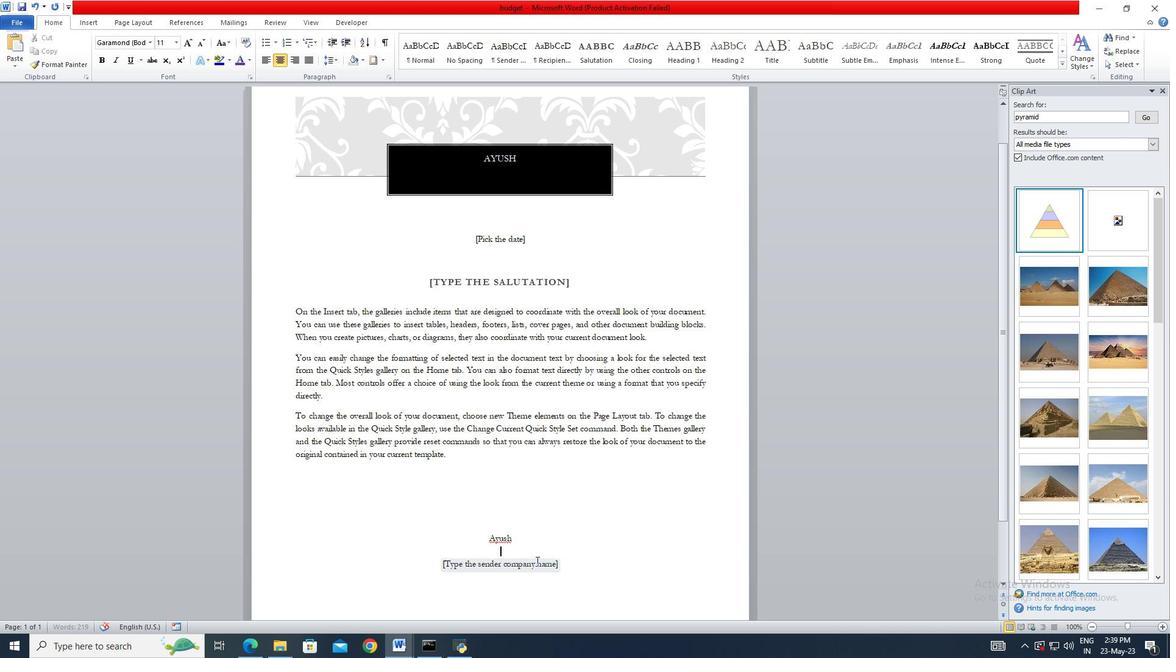 
Action: Key pressed <Key.delete><Key.backspace><Key.delete>
Screenshot: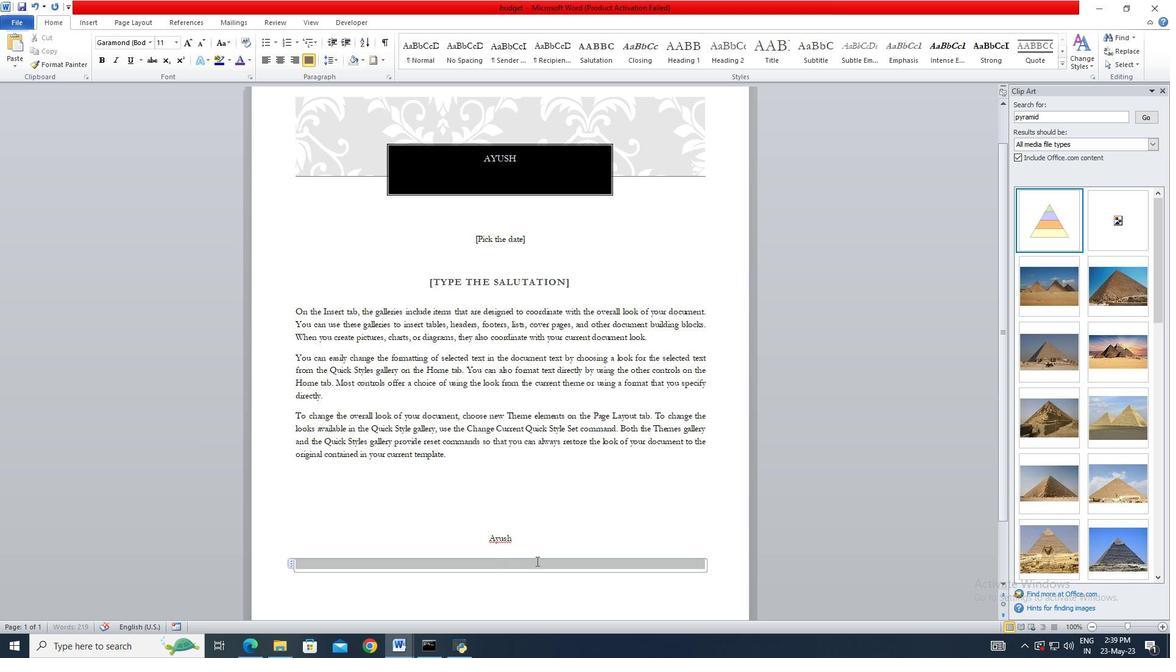 
Action: Mouse moved to (513, 245)
Screenshot: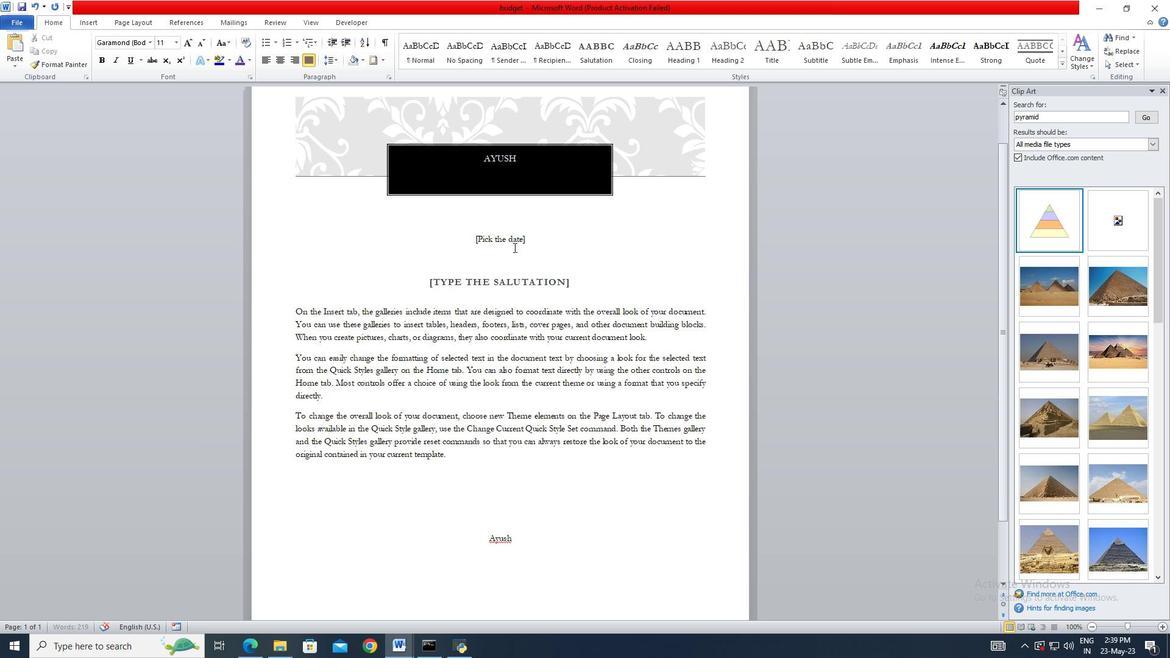 
Action: Mouse pressed left at (513, 245)
Screenshot: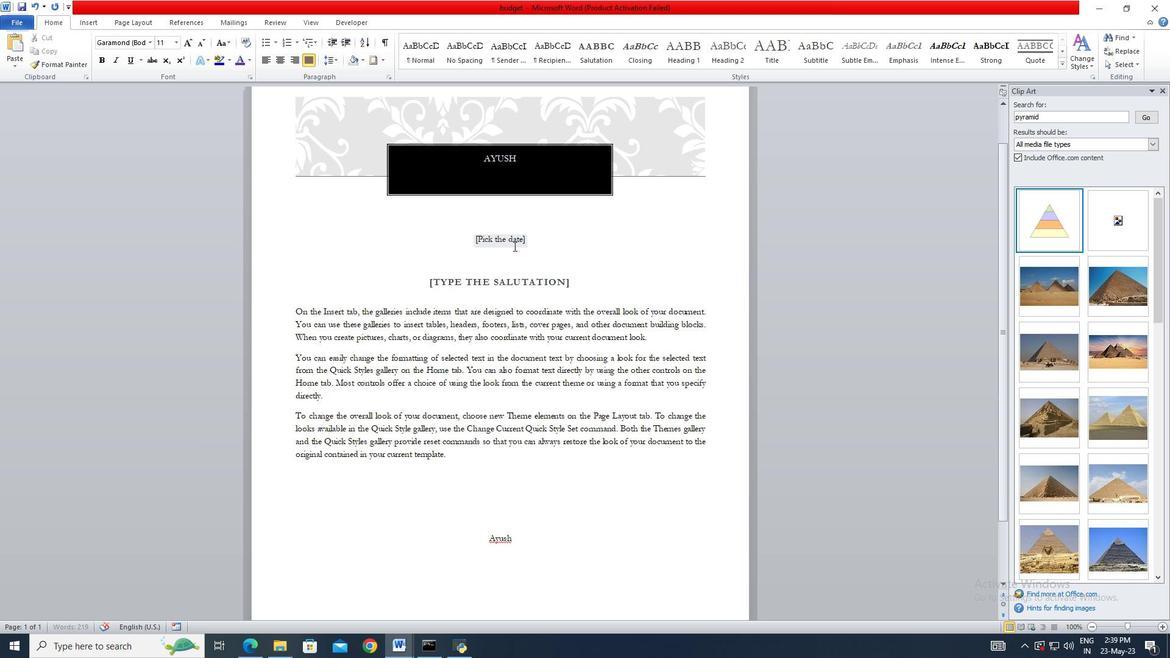 
Action: Mouse moved to (536, 242)
Screenshot: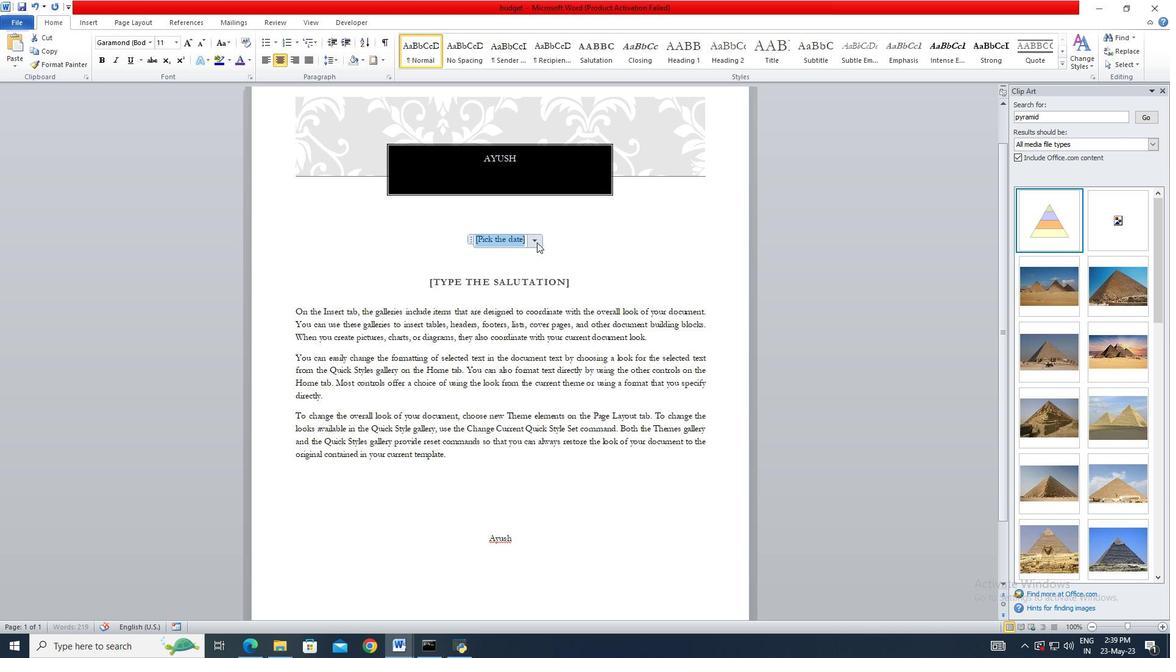 
Action: Mouse pressed left at (536, 242)
Screenshot: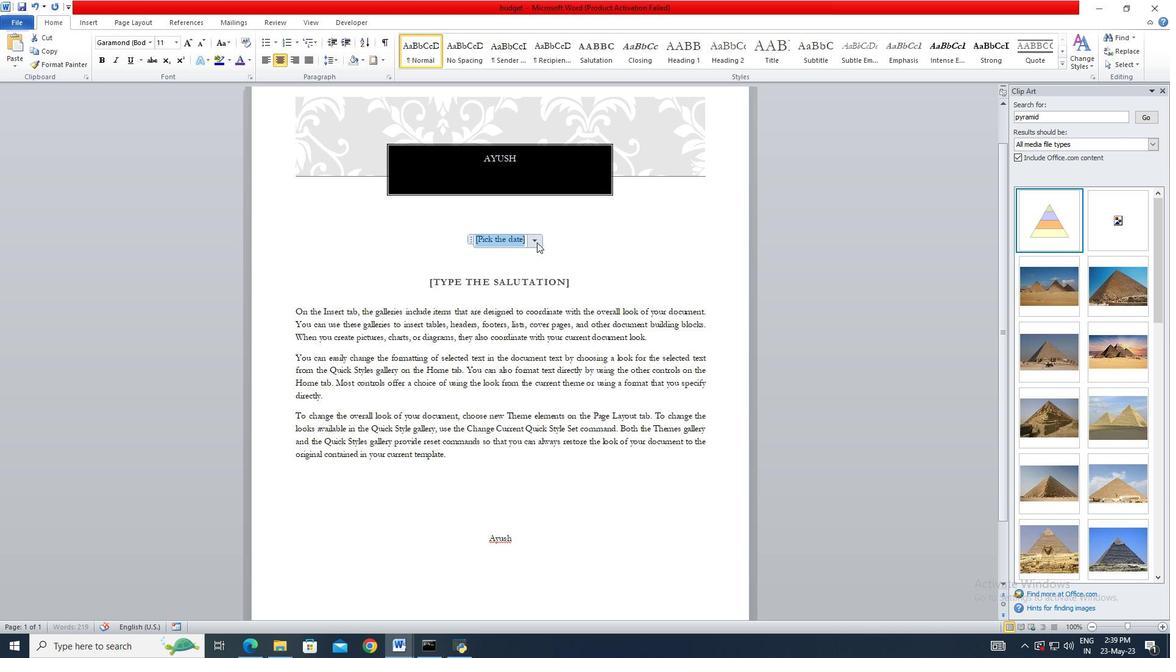 
Action: Mouse moved to (516, 299)
Screenshot: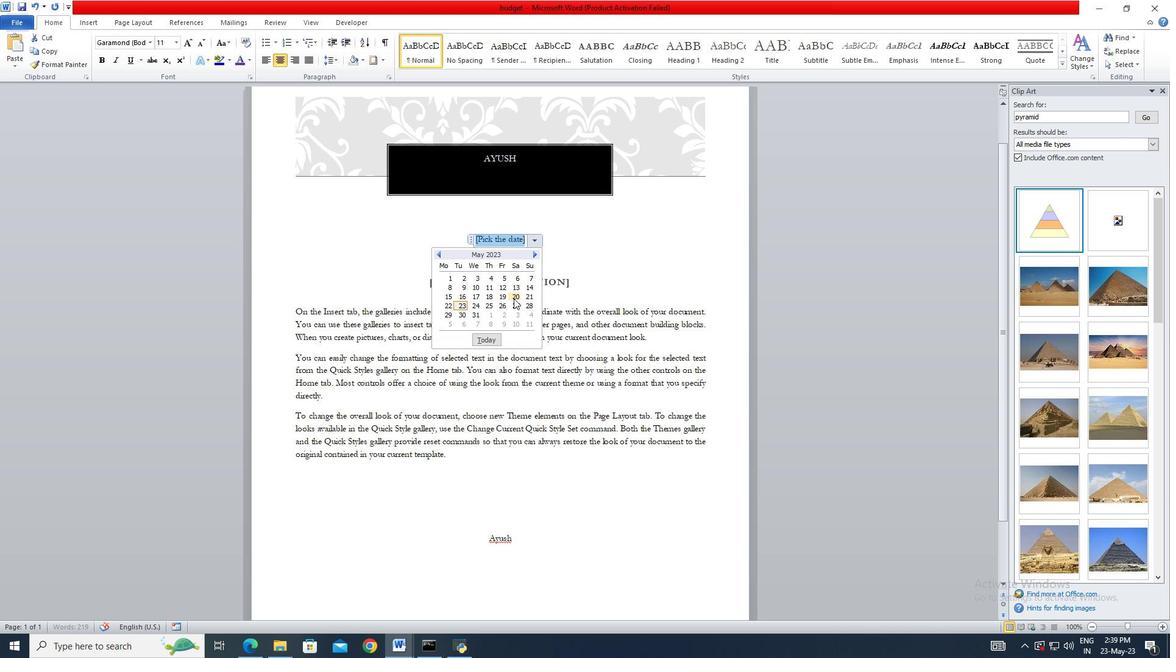 
Action: Mouse pressed left at (516, 299)
Screenshot: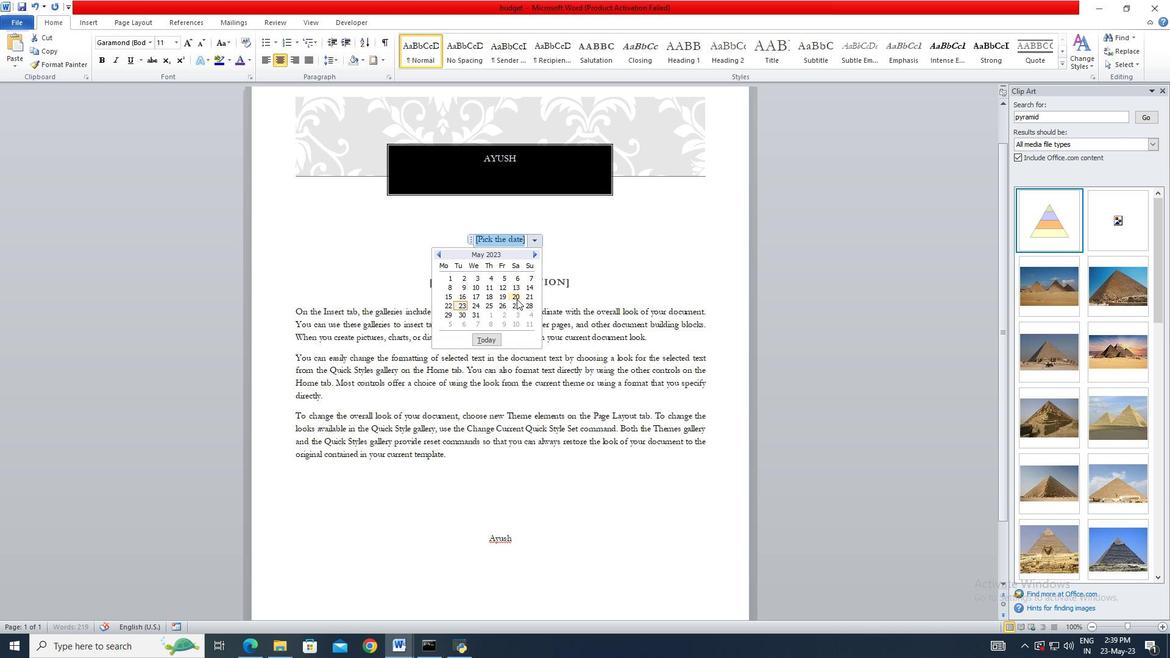 
Action: Mouse moved to (523, 287)
Screenshot: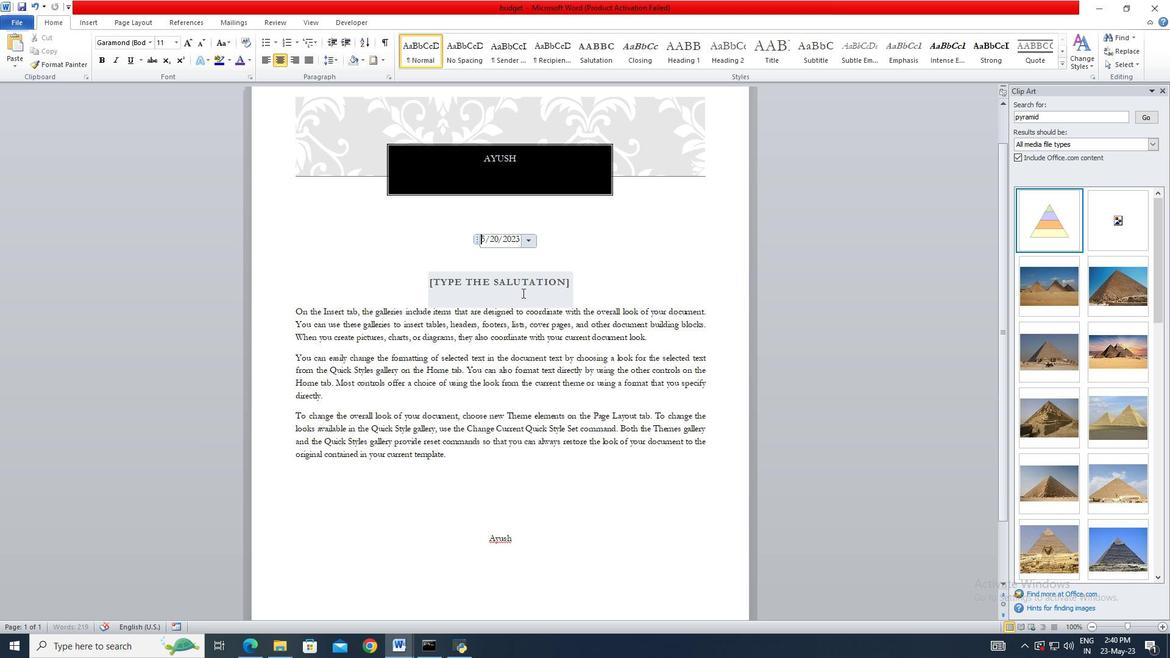 
Action: Mouse pressed left at (523, 287)
Screenshot: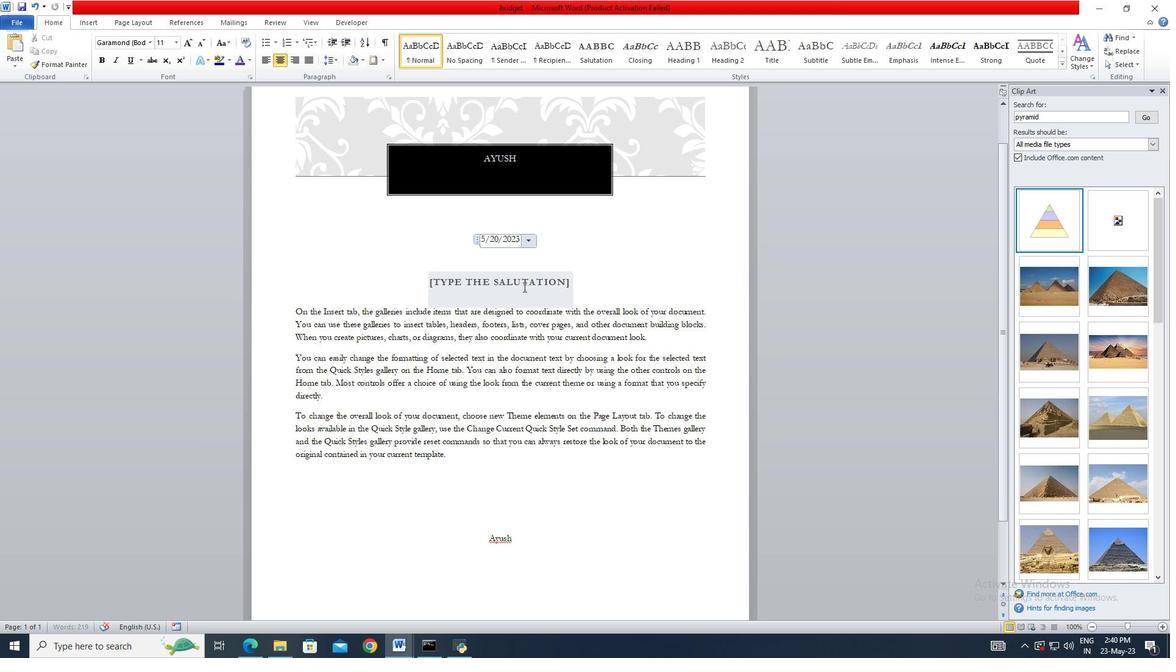 
Action: Key pressed <Key.shift>Helllo
Screenshot: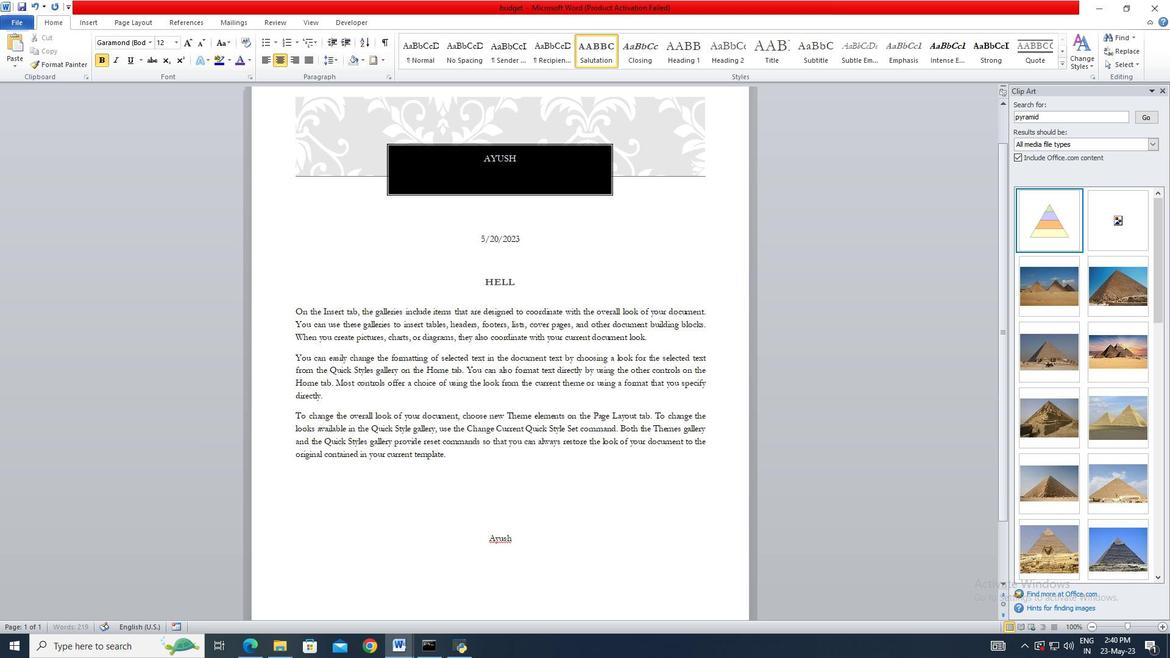 
Action: Mouse moved to (300, 312)
Screenshot: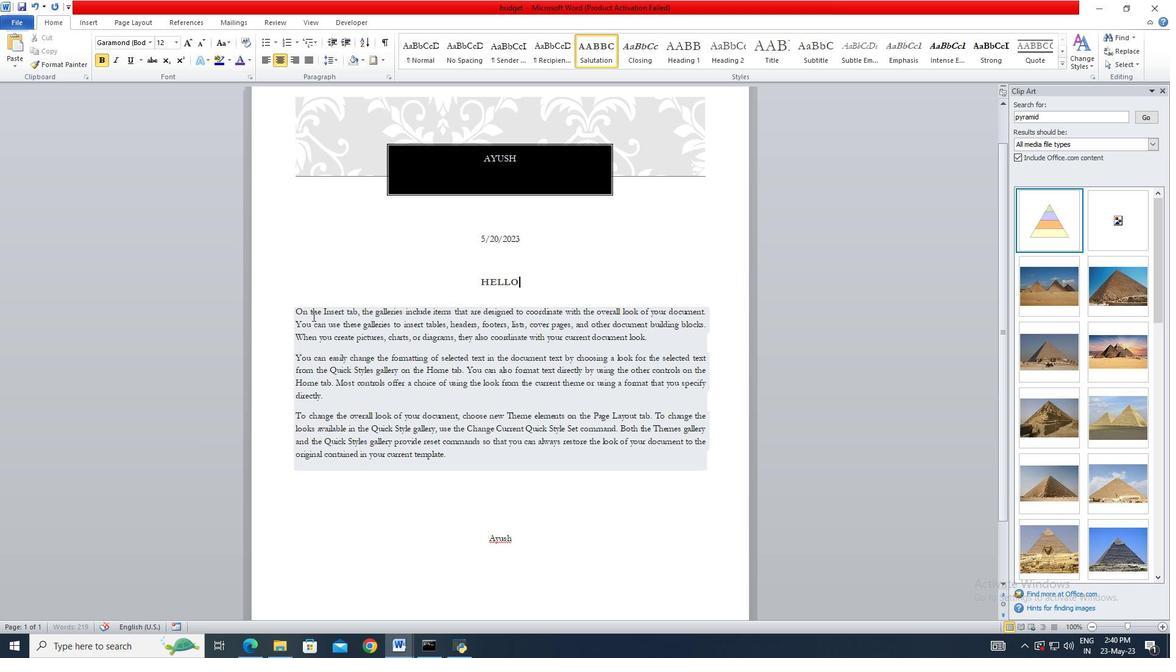 
Action: Mouse pressed left at (300, 312)
Screenshot: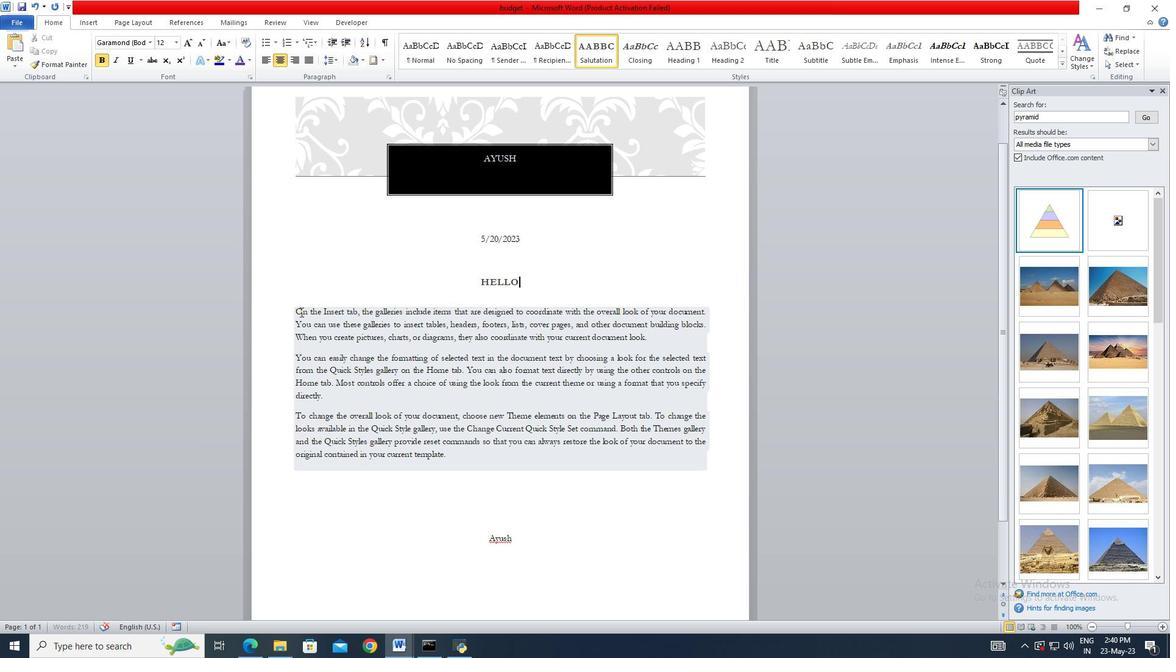 
Action: Key pressed <Key.shift>I<Key.shift>I<Key.space>
Screenshot: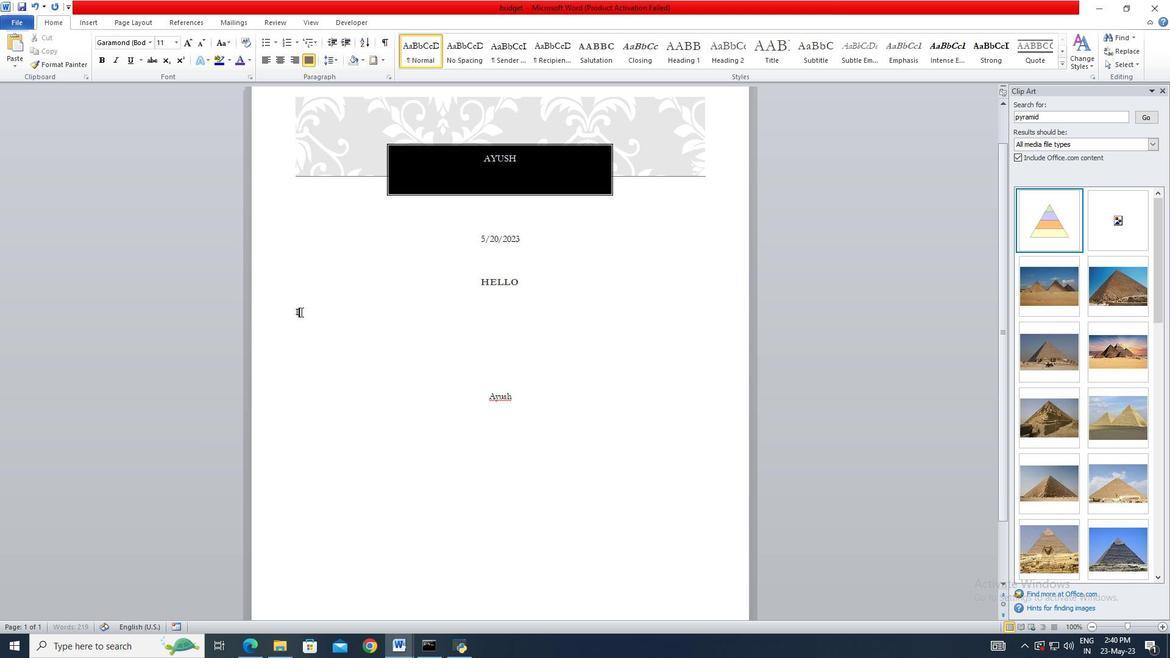 
Action: Mouse moved to (299, 312)
Screenshot: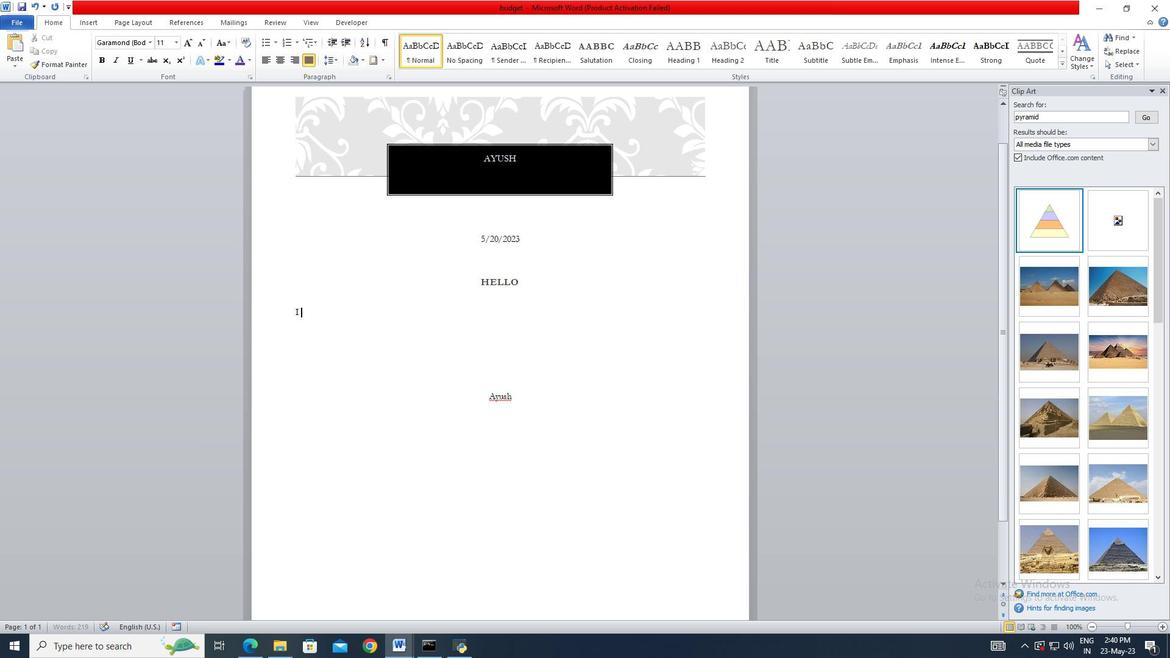 
Action: Key pressed hhhope<Key.space>t<Key.backspace><Key.space>thiss<Key.space><Key.space>letter<Key.space>findds<Key.space>you<Key.space>i<Key.backspace><Key.space>in<Key.space>good<Key.space>hea<Key.backspace>ealthh<Key.space>aand<Key.space>high<Key.space>spiriitts.<Key.space><Key.shift>I<Key.space><Key.space><Key.backspace>wanted<Key.space>to<Key.space>exprress<Key.space>mmmy<Key.space><Key.space>gratituude<Key.space>for<Key.space><Key.space>yyour<Key.space>kinnnd<Key.space>assisstance<Key.space>dduring<Key.space>m<Key.backspace><Key.backspace>g<Key.space><Key.space>my<Key.space><Key.space>re<Key.backspace>recent<Key.space>vvvisit.<Key.space><Key.shift>Yoour<Key.space>h<Key.backspace><Key.space><Key.backspace><Key.backspace><Key.backspace><Key.space>hospi<Key.backspace>pi<Key.backspace>pitaliity<Key.space>and<Key.space>warmth<Key.space>maddde<Key.space>my<Key.space>sttayy<Key.space>truully<Key.space>mmemorable..<Key.space><Key.shift>I<Key.space>loook<Key.space>forward<Key.space>to<Key.space><Key.space>returning<Key.space>the<Key.space>favaavor<Key.space>somedayy.<Key.space><Key.shift>Take<Key.space>ccaaare<Key.space>and<Key.space><Key.space>stay<Key.space>well.
Screenshot: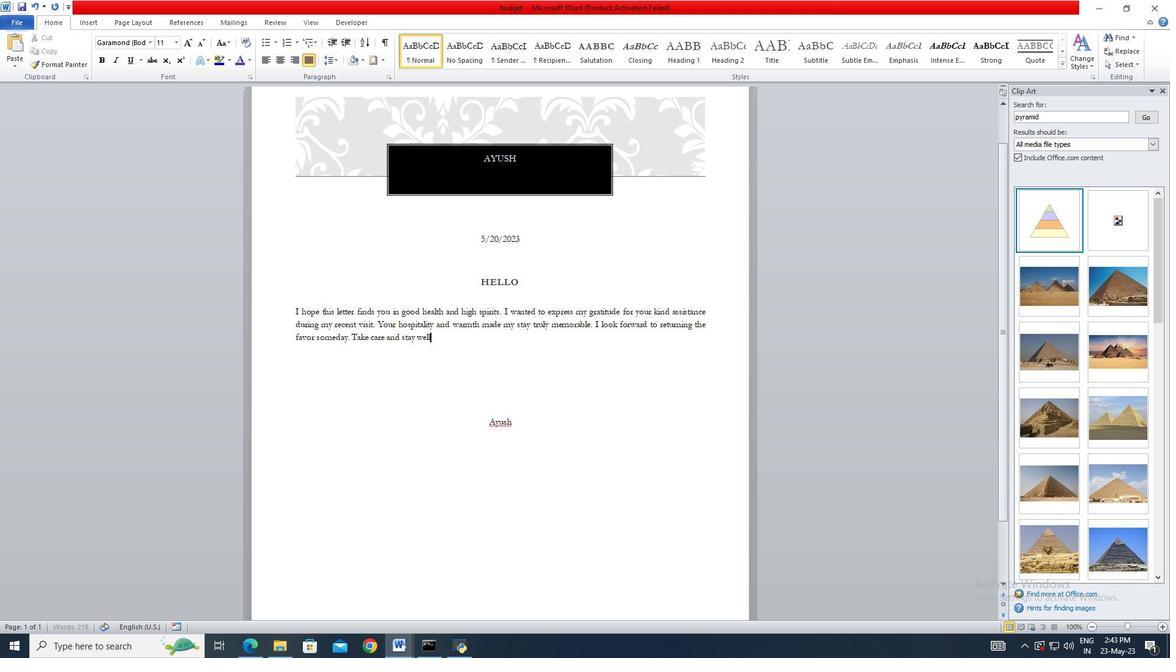 
Action: Mouse moved to (151, 23)
Screenshot: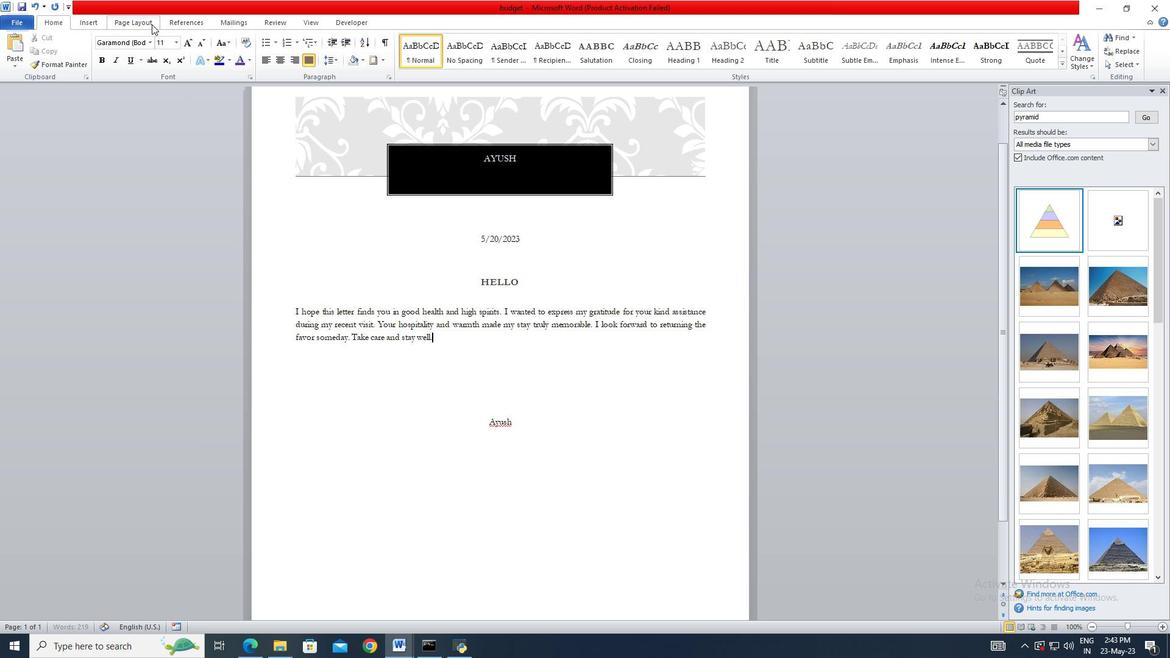 
Action: Mouse pressed left at (151, 23)
Screenshot: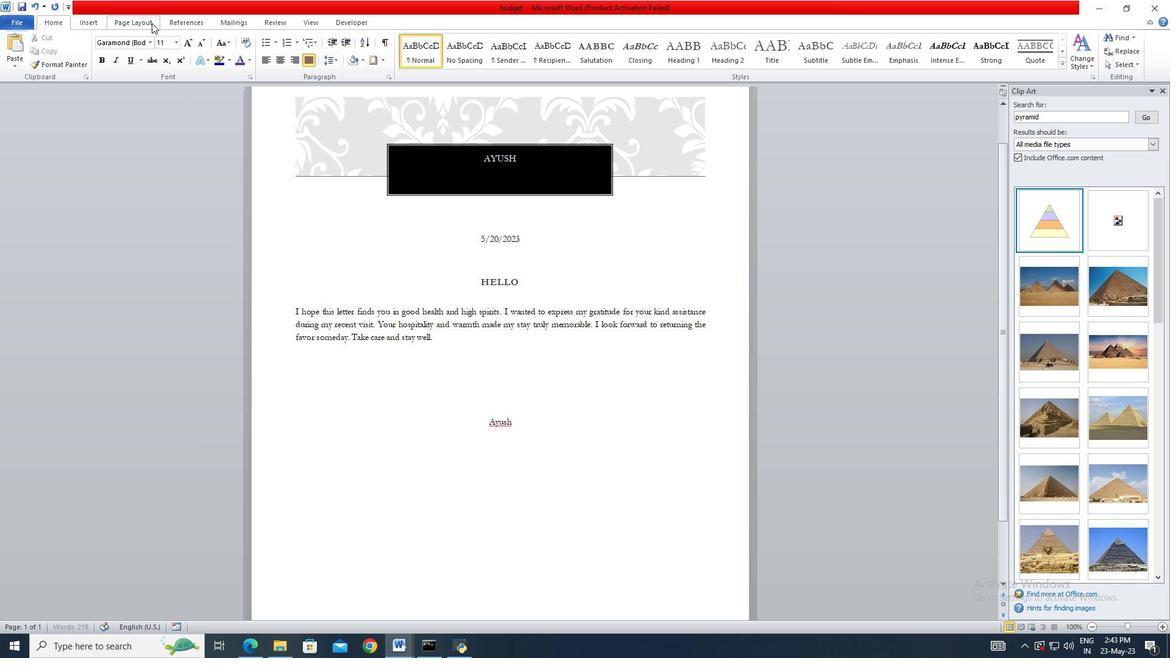 
Action: Mouse moved to (280, 60)
Screenshot: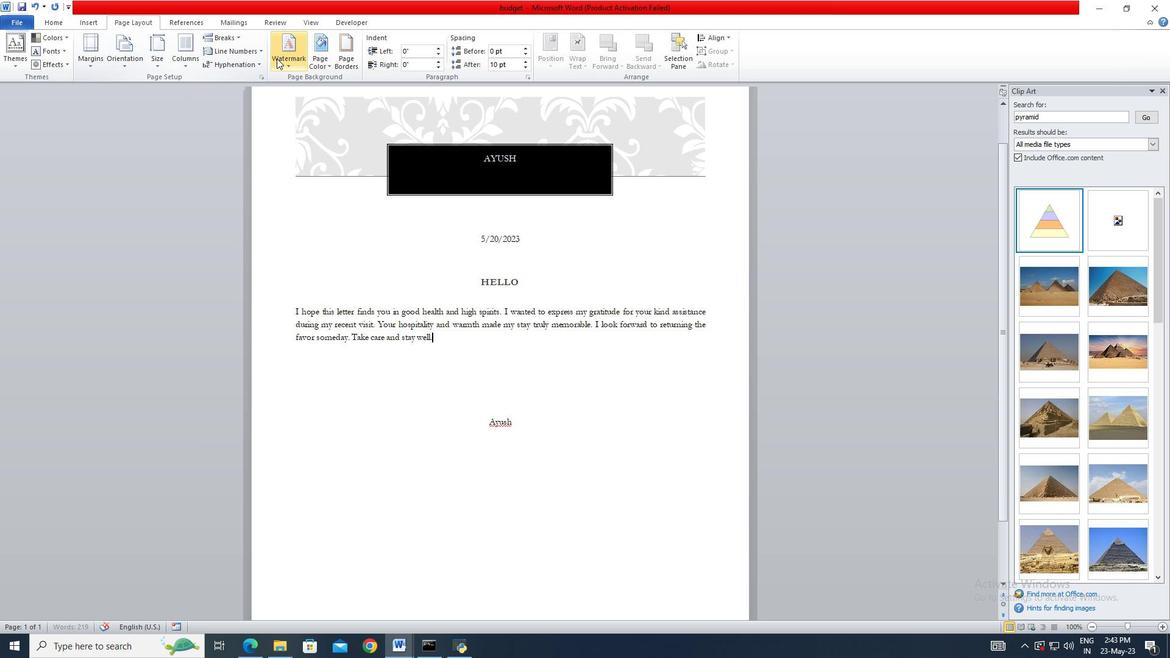 
Action: Mouse pressed left at (280, 60)
Screenshot: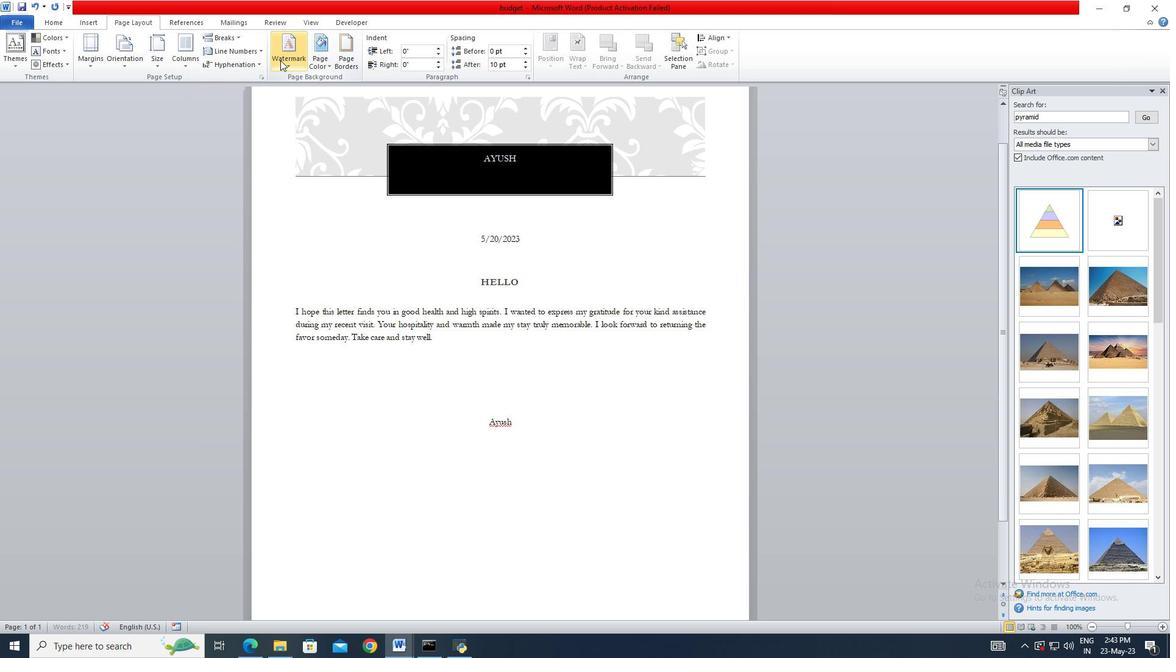 
Action: Mouse moved to (343, 432)
Screenshot: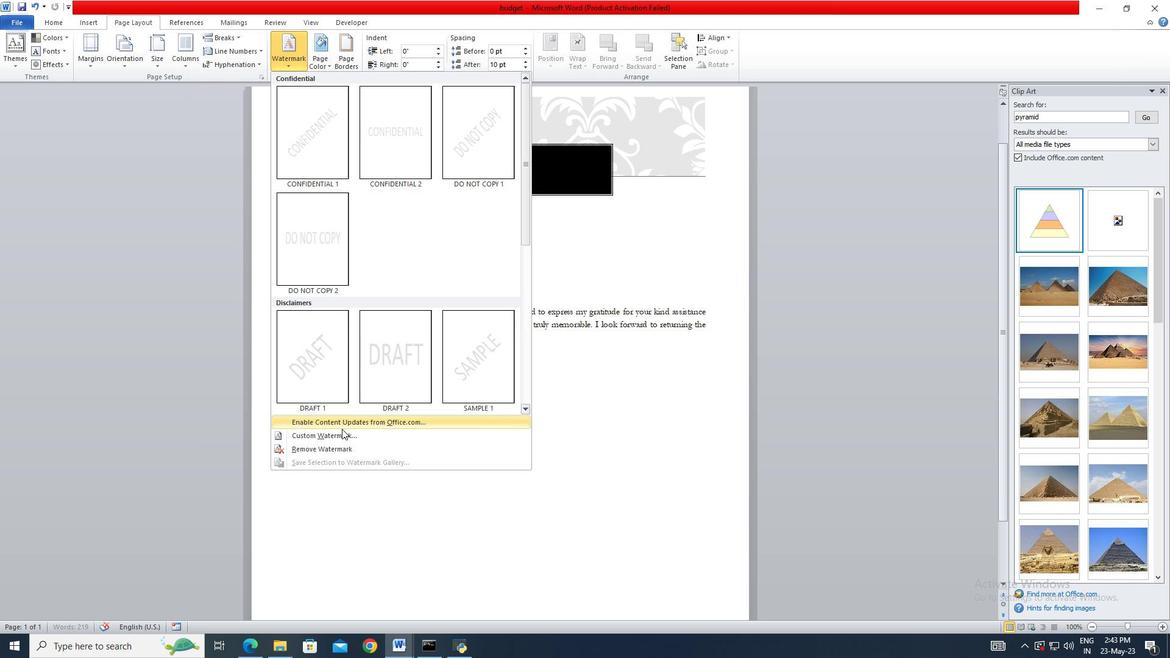 
Action: Mouse pressed left at (343, 432)
Screenshot: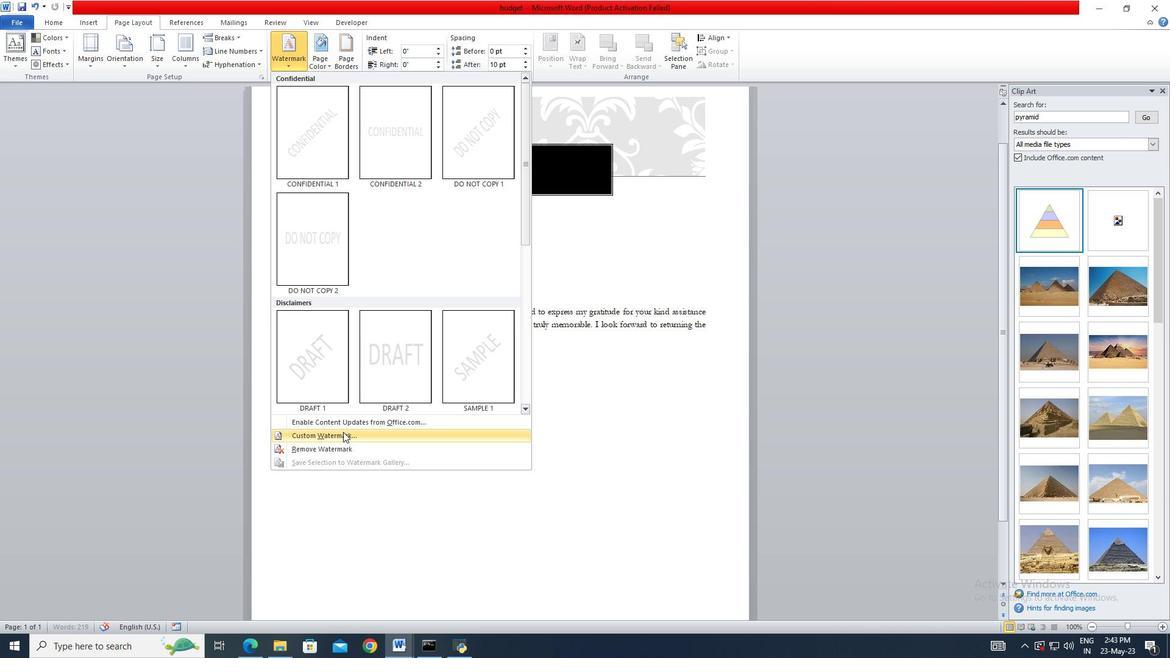 
Action: Mouse moved to (471, 292)
Screenshot: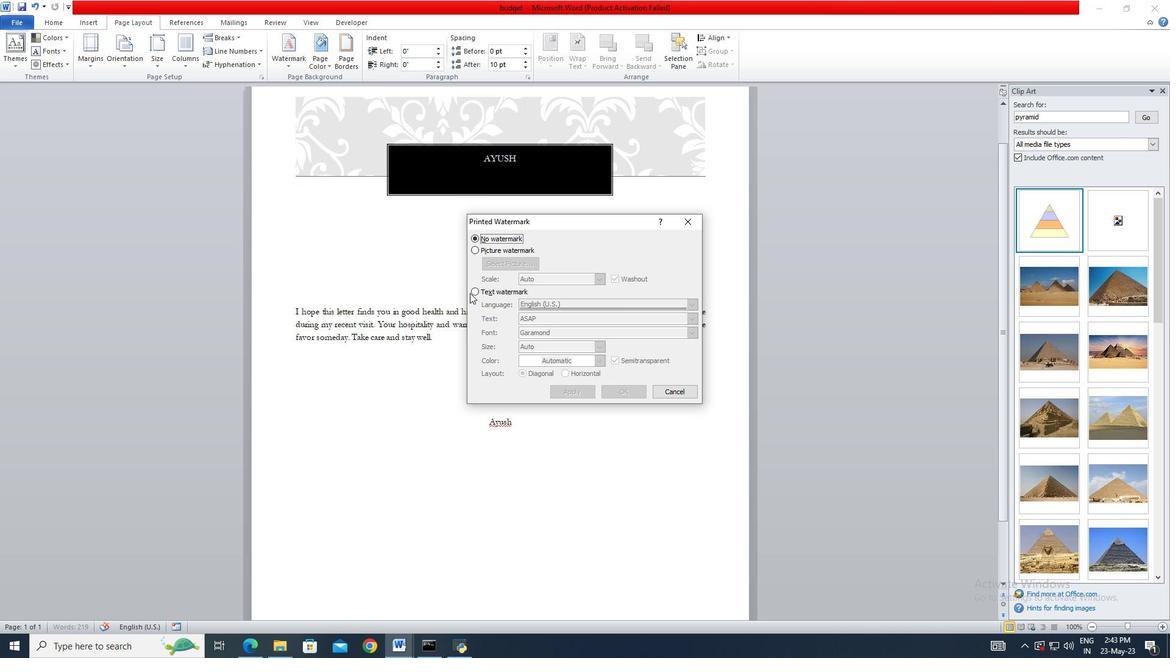 
Action: Mouse pressed left at (471, 292)
Screenshot: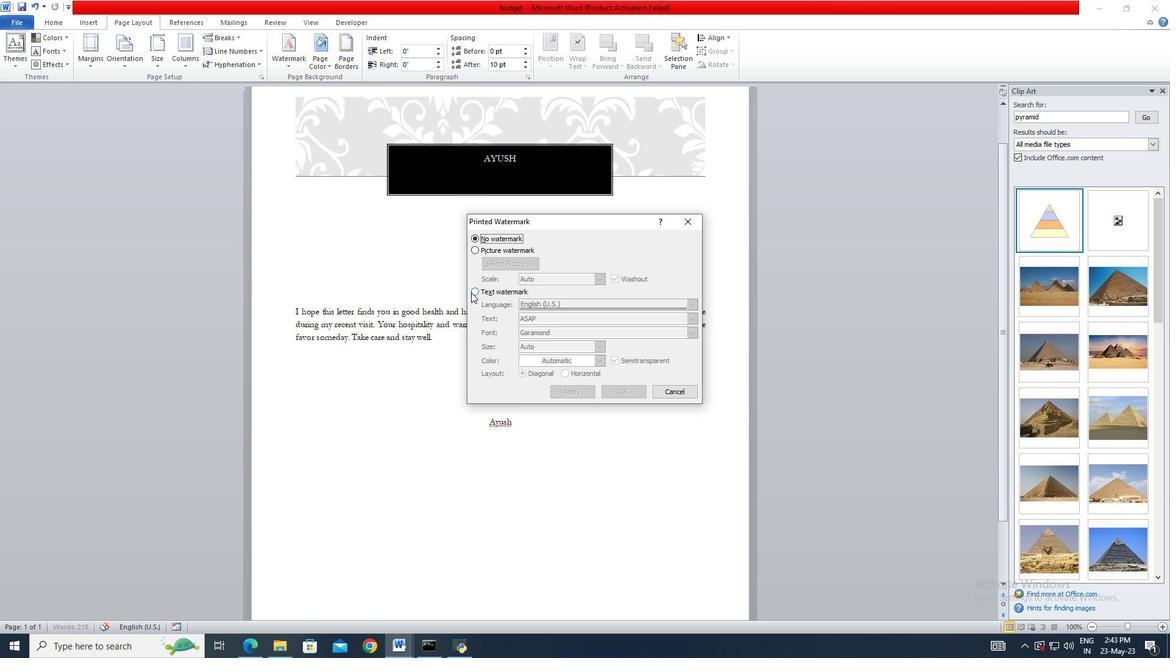 
Action: Mouse moved to (537, 315)
Screenshot: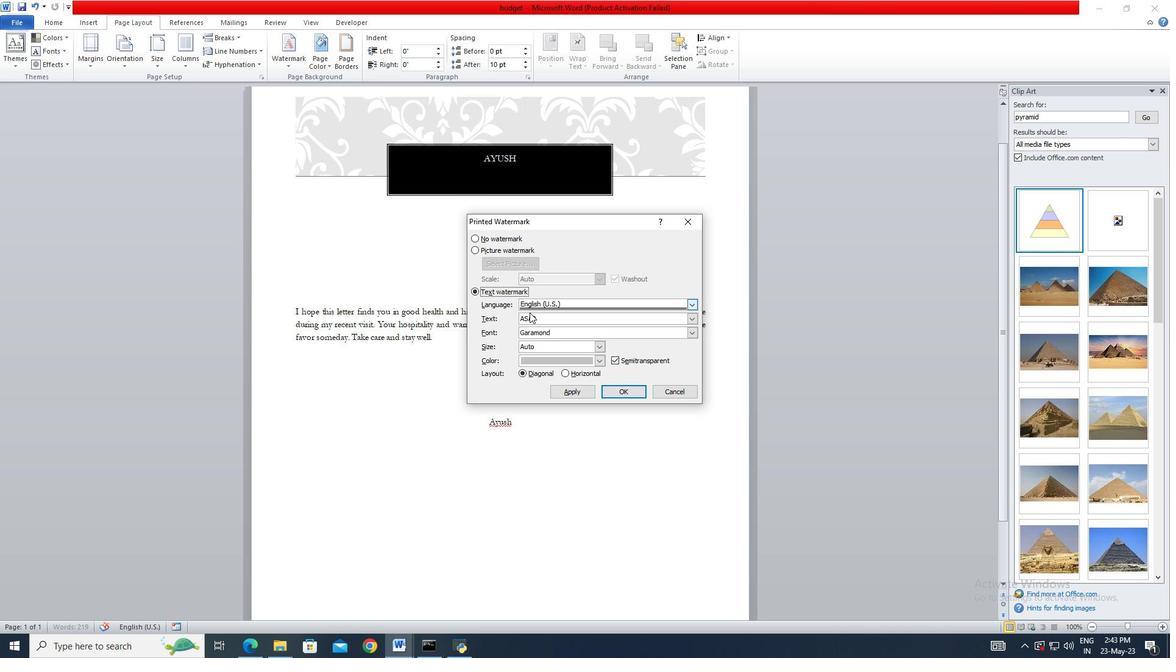 
Action: Mouse pressed left at (537, 315)
Screenshot: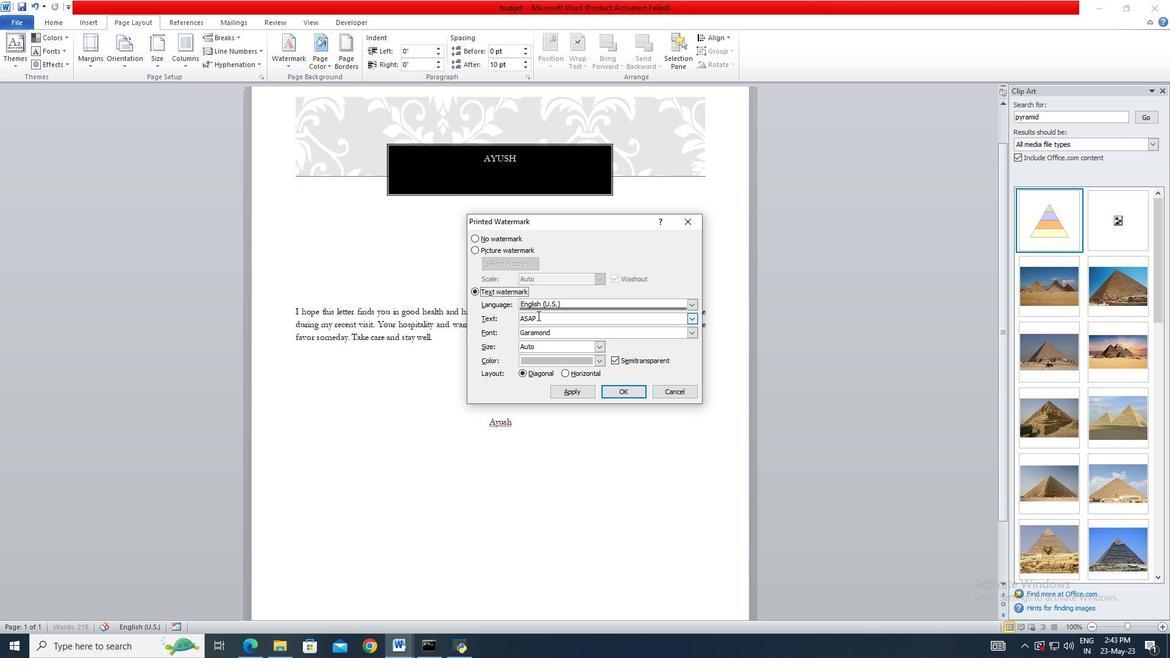 
Action: Key pressed ctrl+A<Key.delete>confidential<Key.space>41
Screenshot: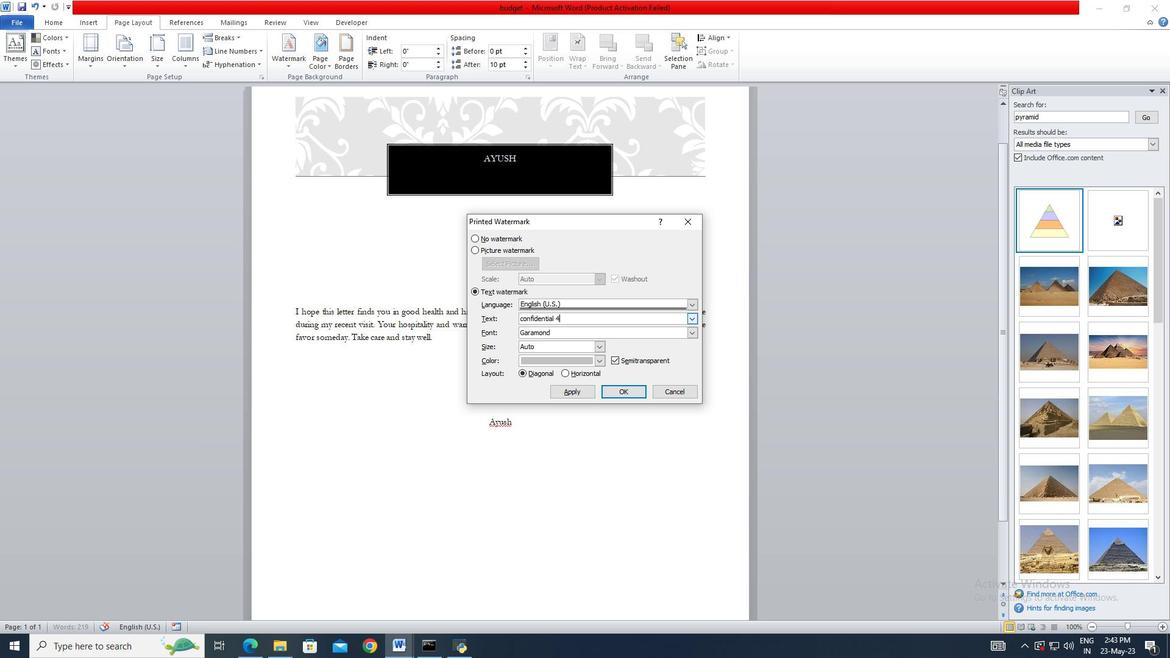 
Action: Mouse moved to (633, 393)
Screenshot: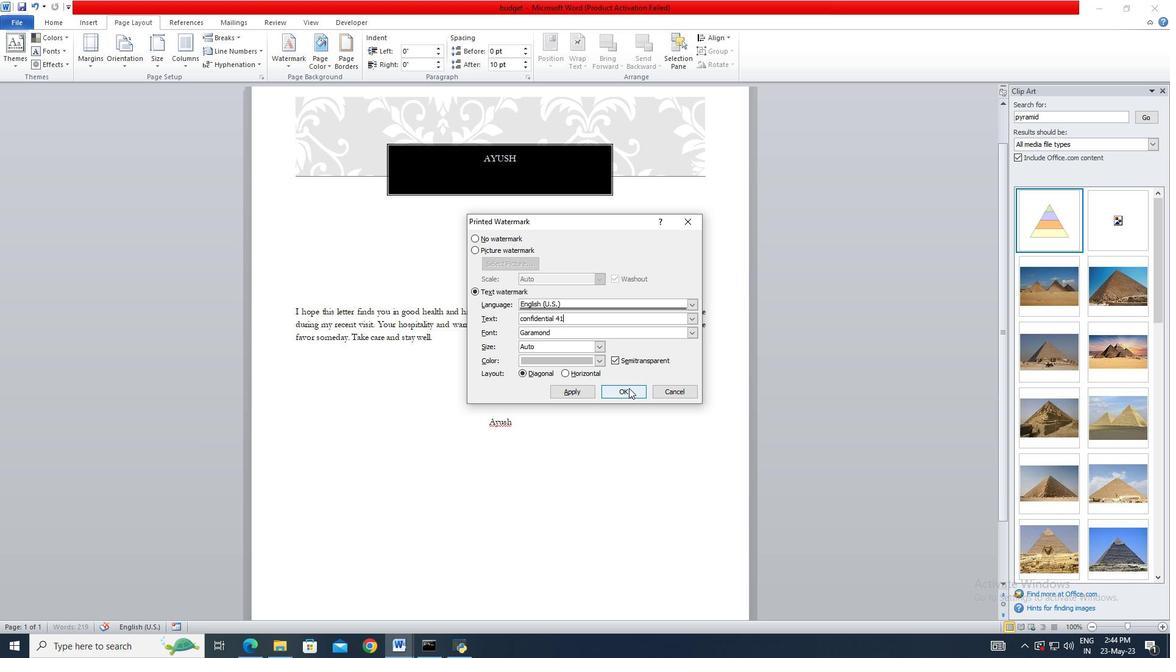 
Action: Mouse pressed left at (633, 393)
Screenshot: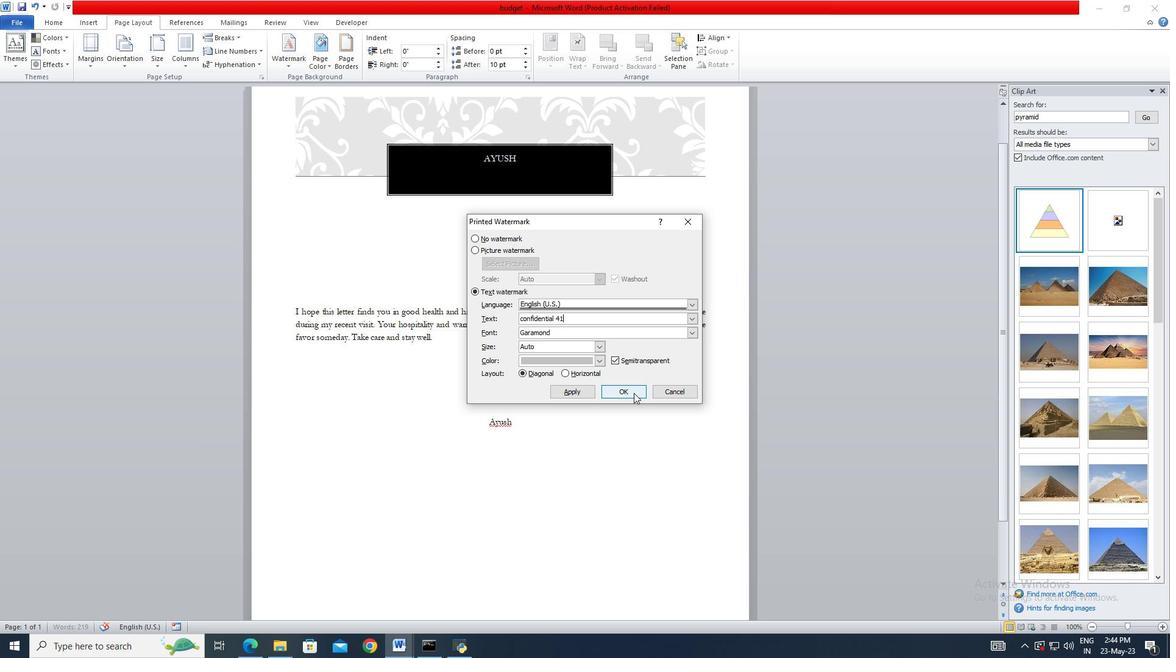 
